 Task: Look for space in Ixtapaluca, Mexico from 12th  July, 2023 to 15th July, 2023 for 3 adults in price range Rs.12000 to Rs.16000. Place can be entire place with 2 bedrooms having 3 beds and 1 bathroom. Property type can be house, flat, guest house. Booking option can be shelf check-in. Required host language is English.
Action: Mouse moved to (508, 107)
Screenshot: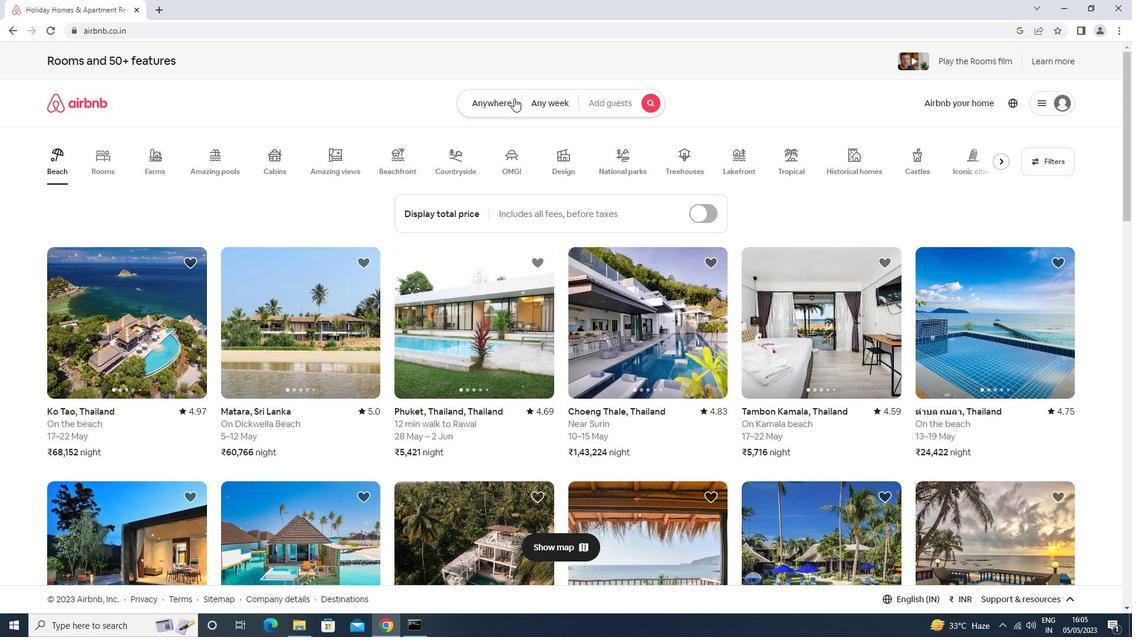 
Action: Mouse pressed left at (508, 107)
Screenshot: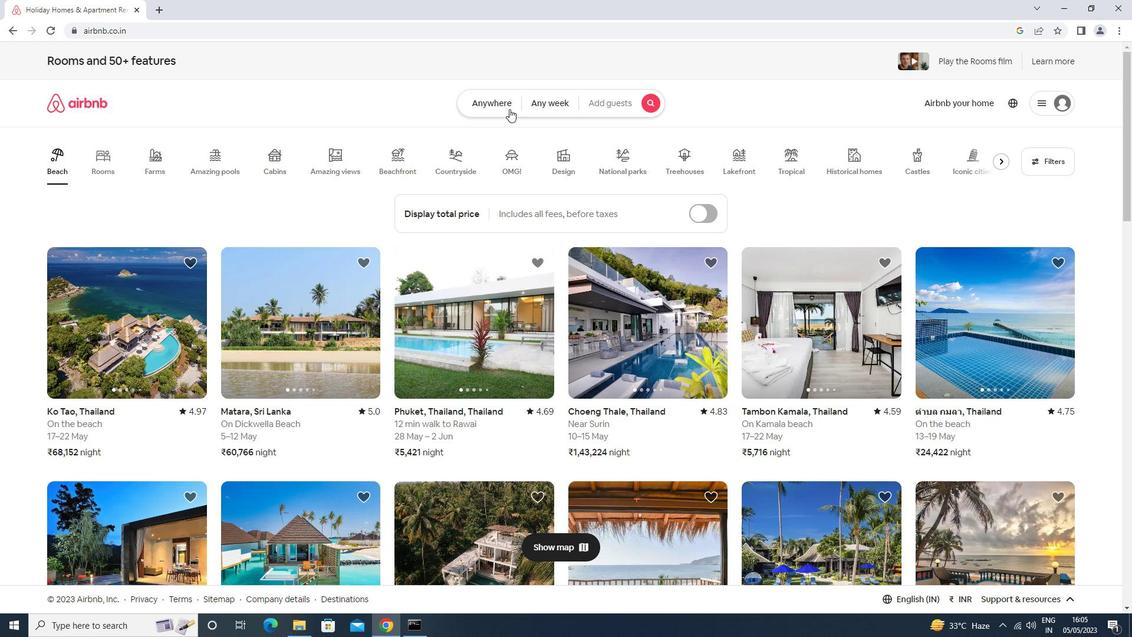 
Action: Mouse moved to (428, 142)
Screenshot: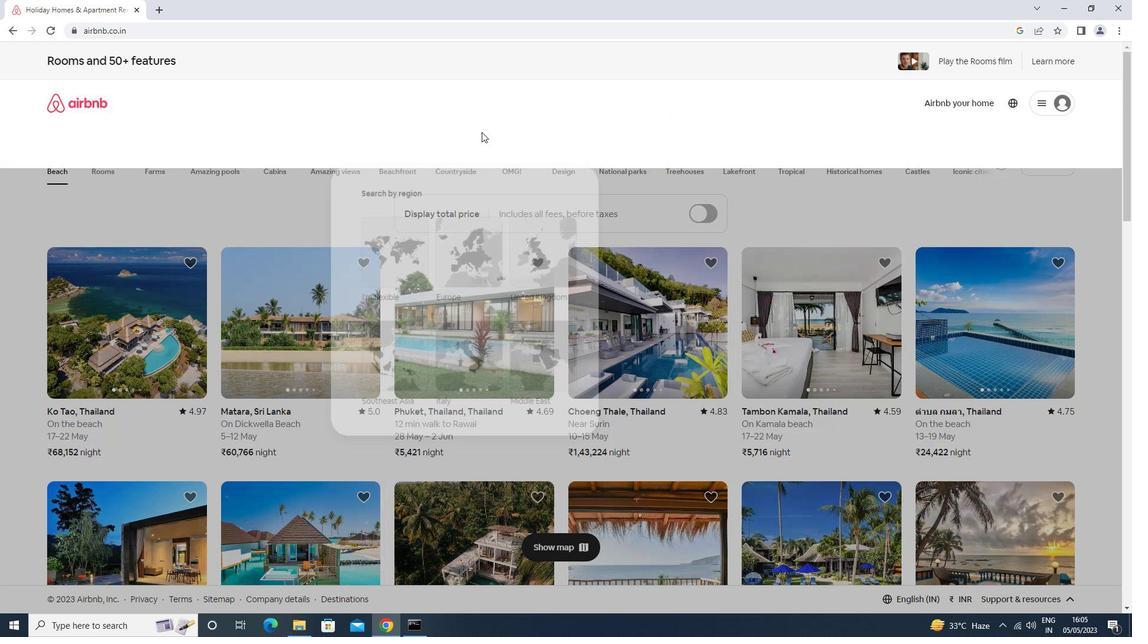 
Action: Mouse pressed left at (428, 142)
Screenshot: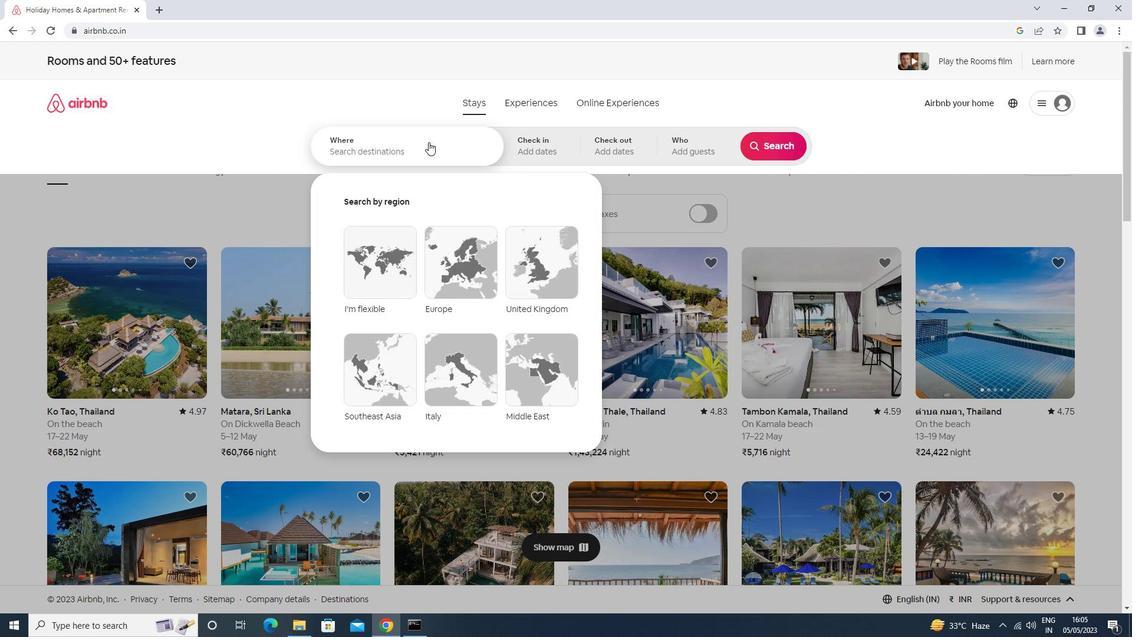 
Action: Mouse moved to (419, 146)
Screenshot: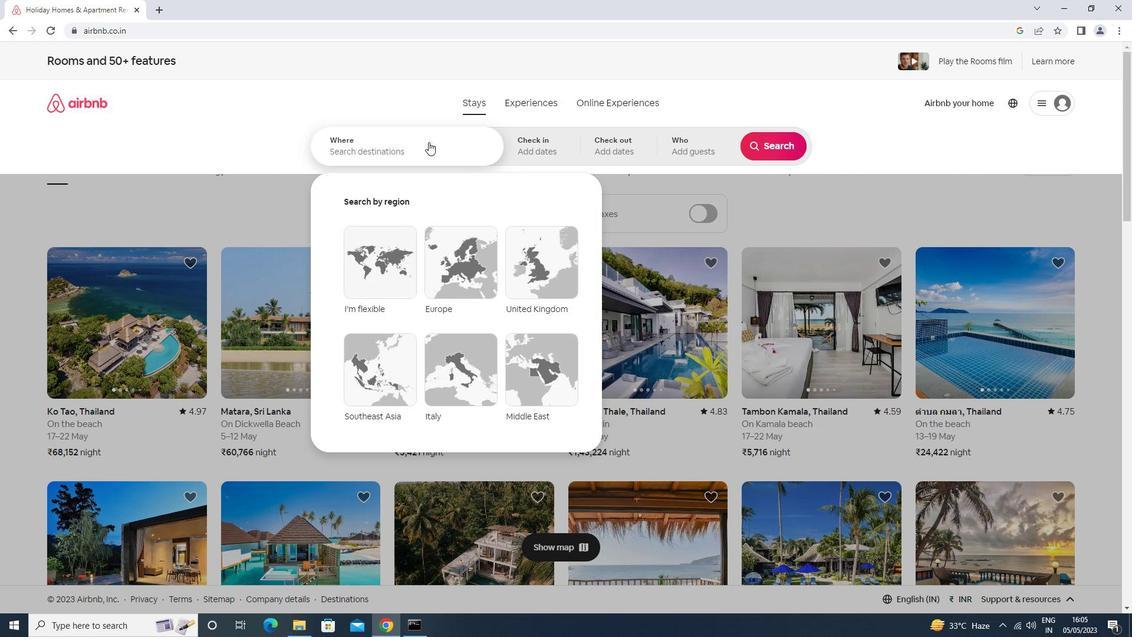 
Action: Key pressed lxtap
Screenshot: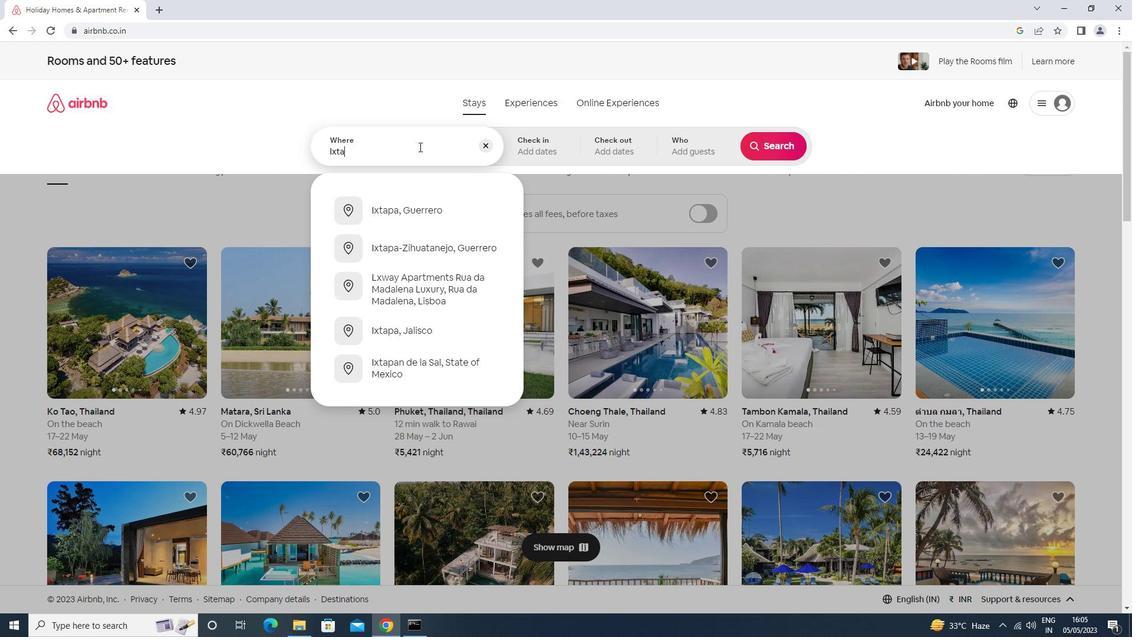 
Action: Mouse moved to (418, 147)
Screenshot: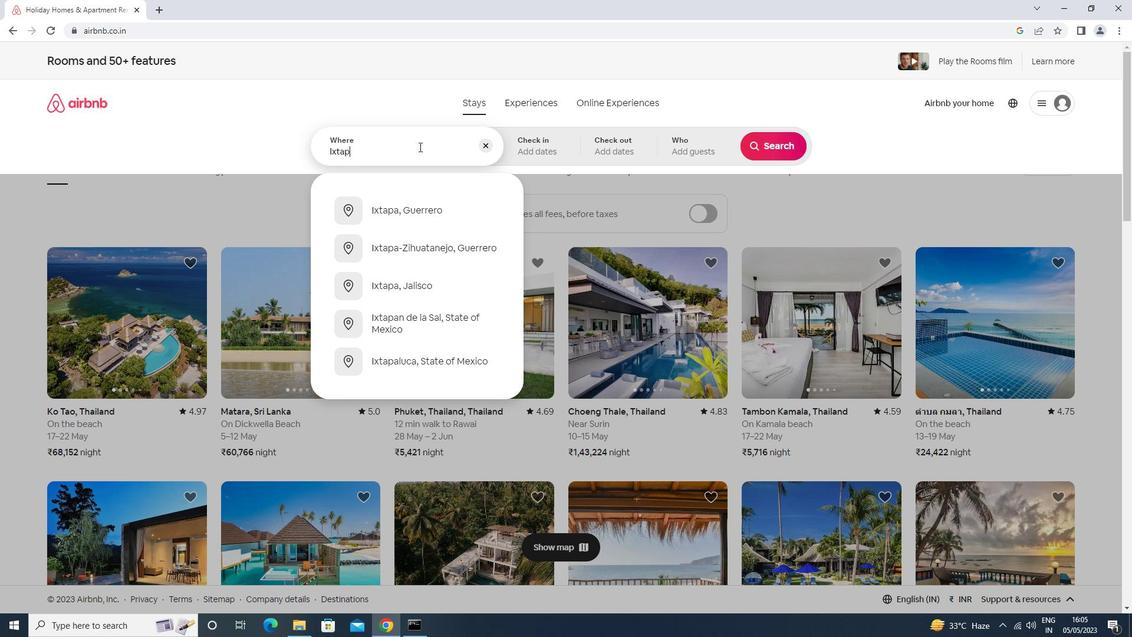 
Action: Key pressed aluca<Key.down><Key.enter>
Screenshot: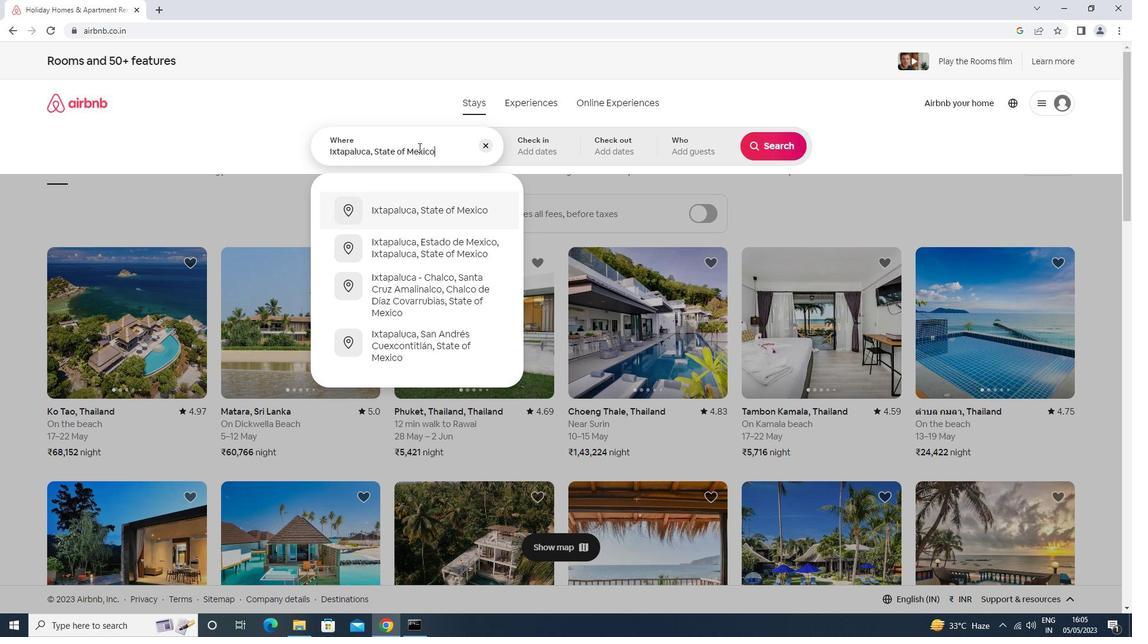 
Action: Mouse moved to (769, 238)
Screenshot: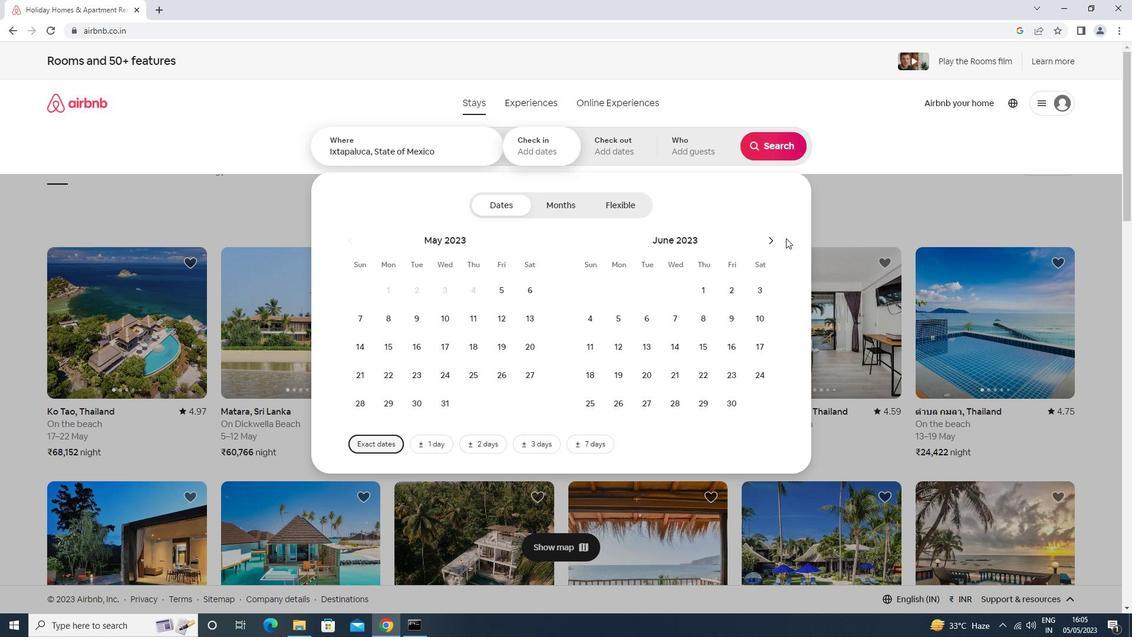 
Action: Mouse pressed left at (769, 238)
Screenshot: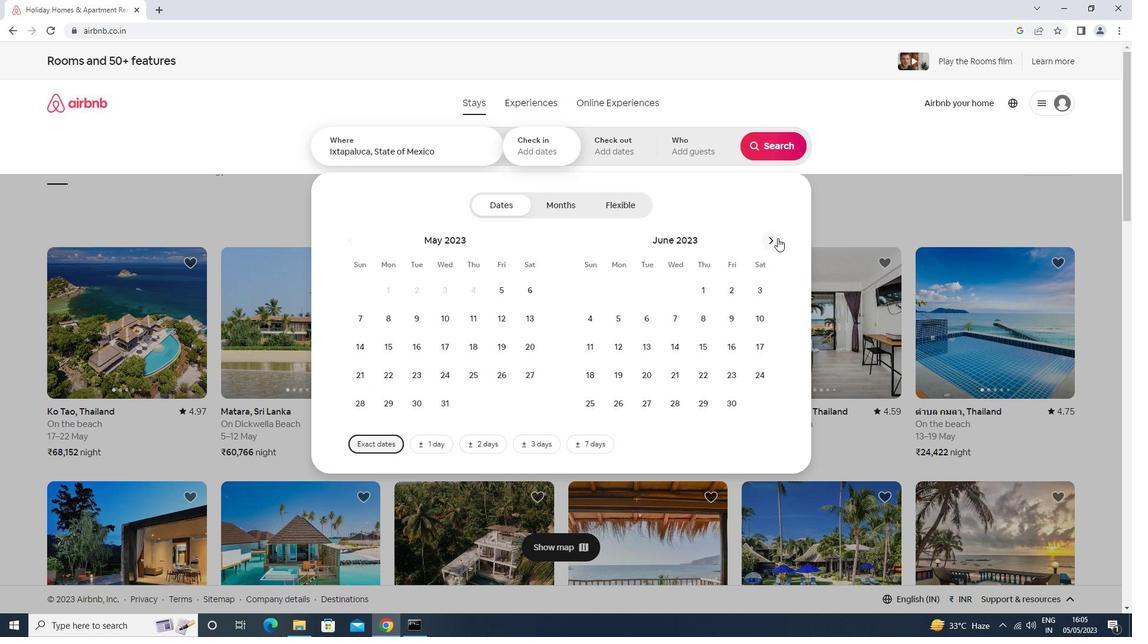 
Action: Mouse moved to (677, 345)
Screenshot: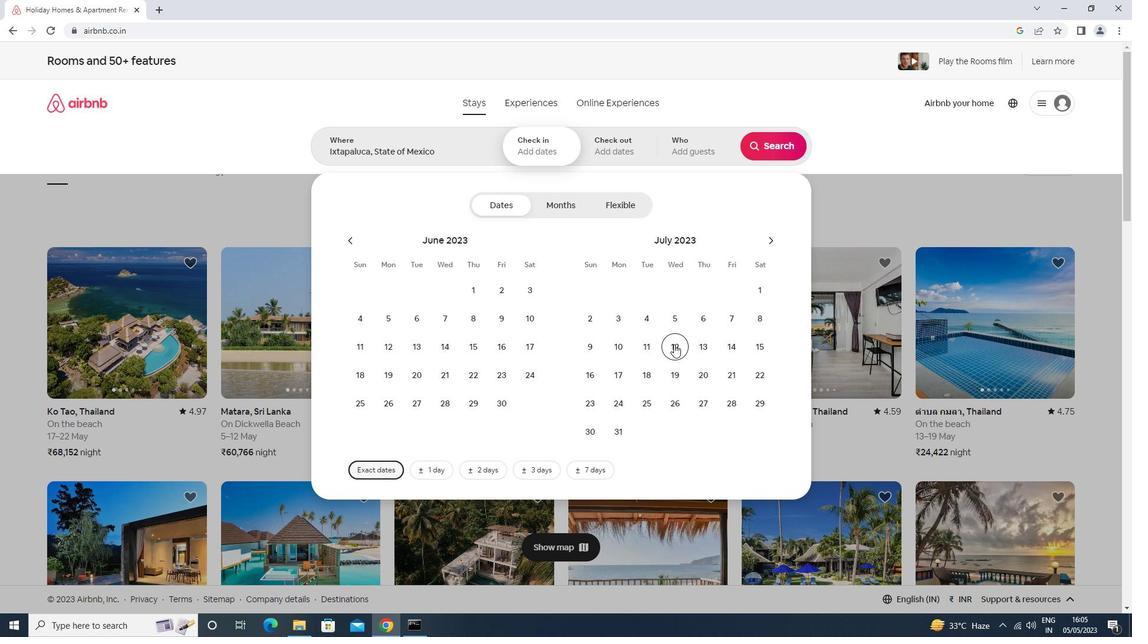 
Action: Mouse pressed left at (677, 345)
Screenshot: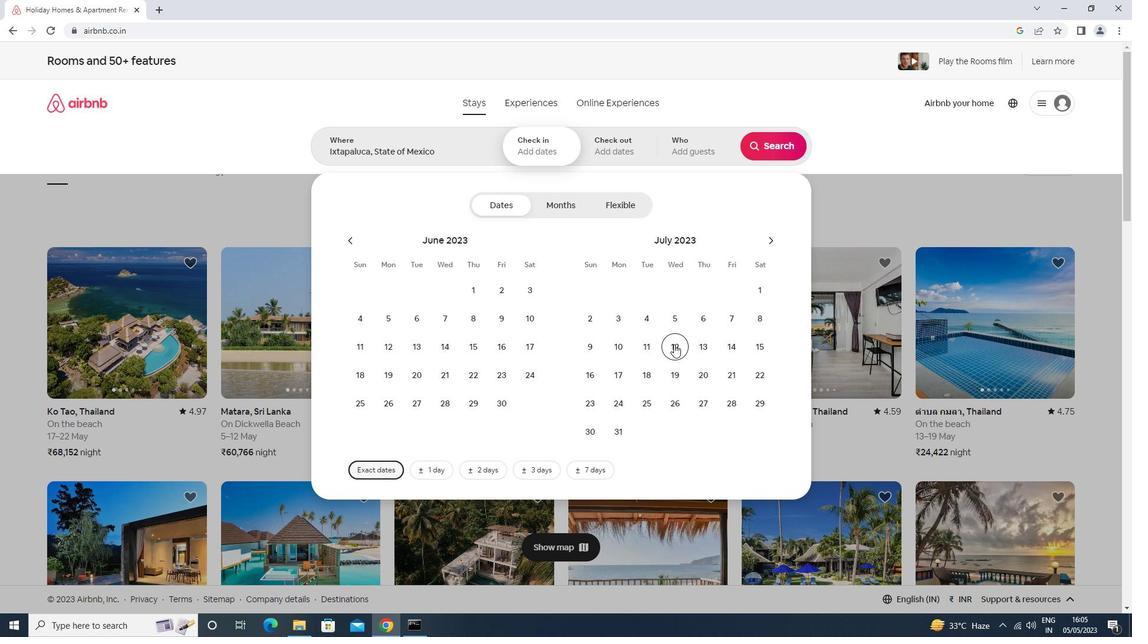 
Action: Mouse moved to (757, 351)
Screenshot: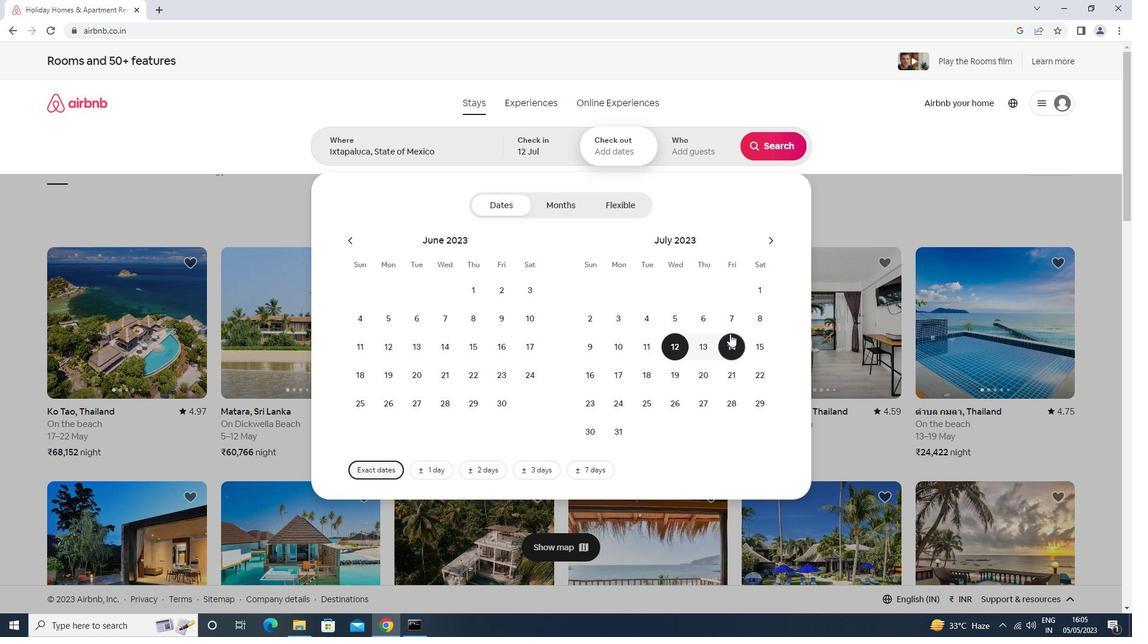 
Action: Mouse pressed left at (757, 351)
Screenshot: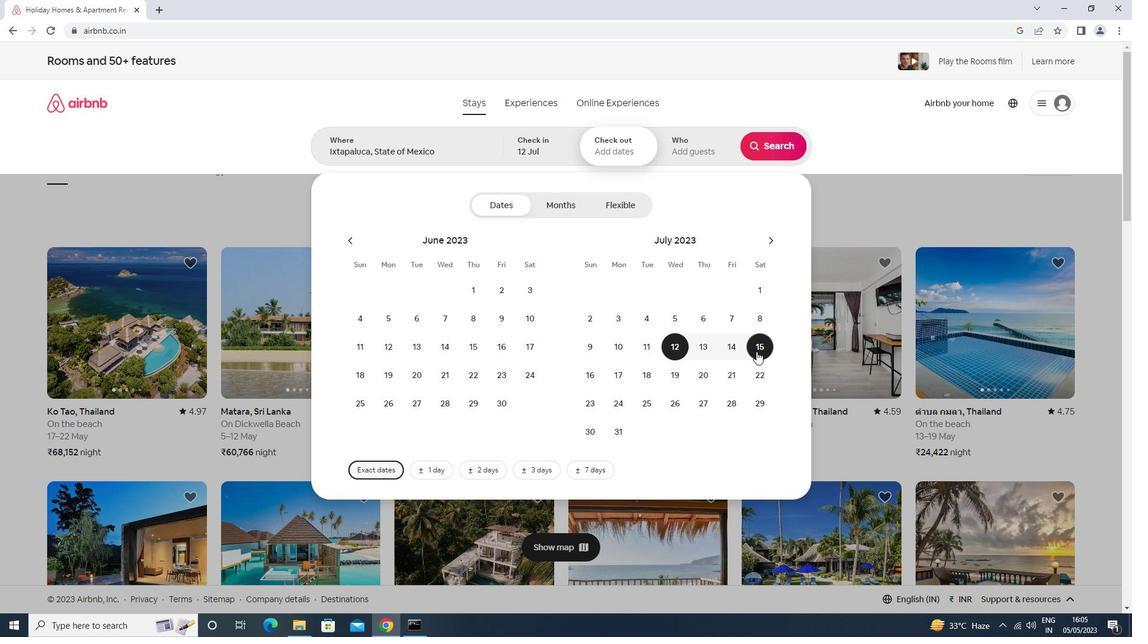 
Action: Mouse moved to (689, 145)
Screenshot: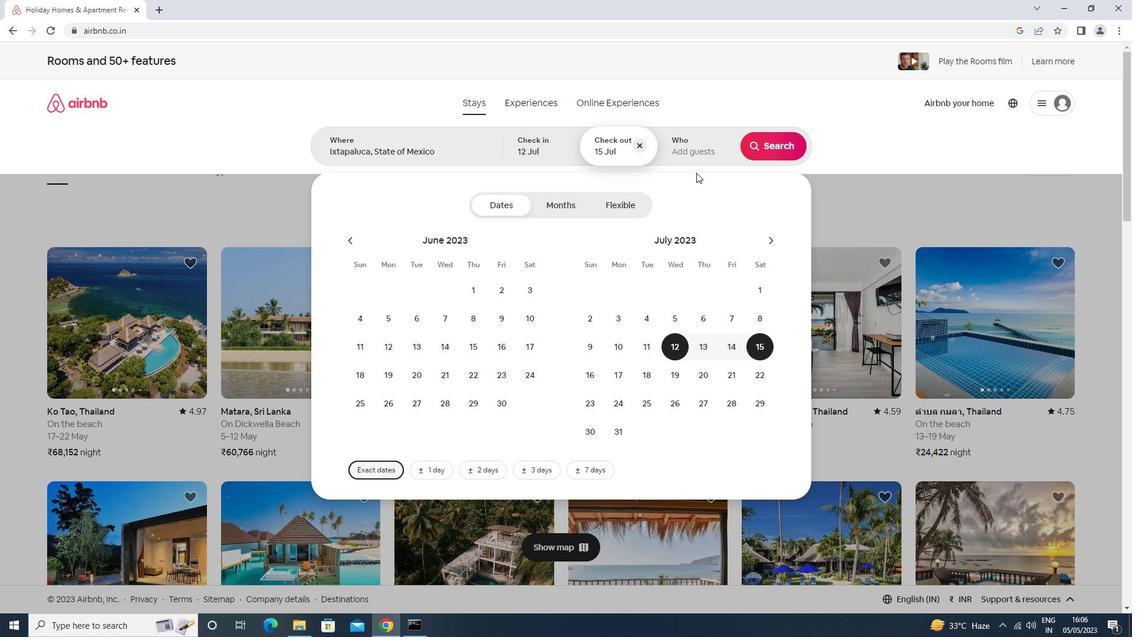 
Action: Mouse pressed left at (689, 145)
Screenshot: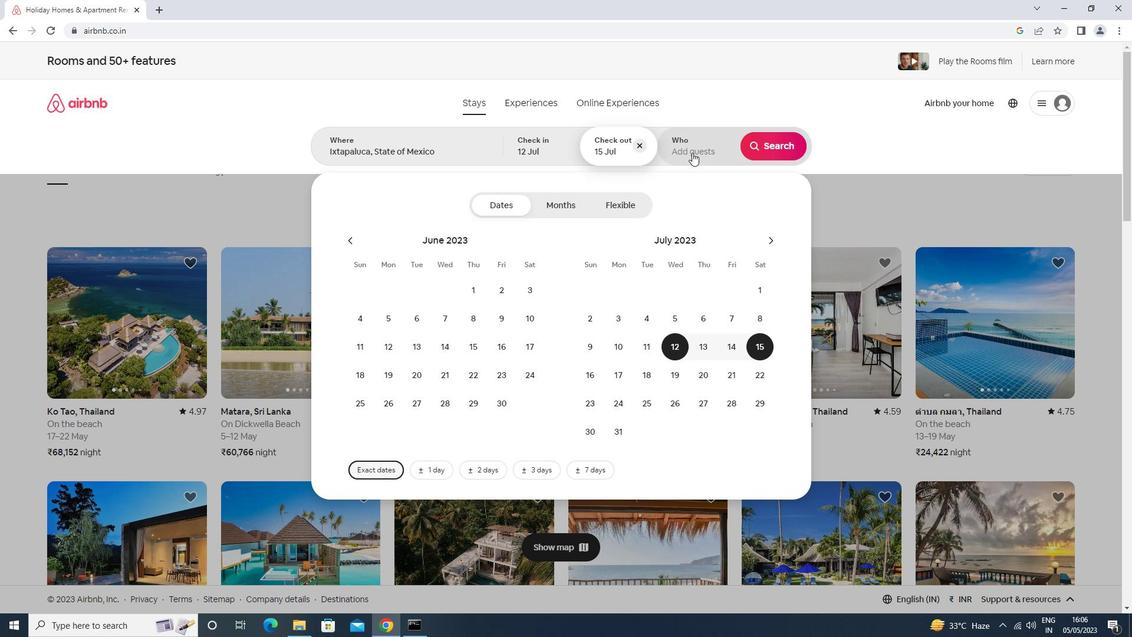 
Action: Mouse moved to (776, 205)
Screenshot: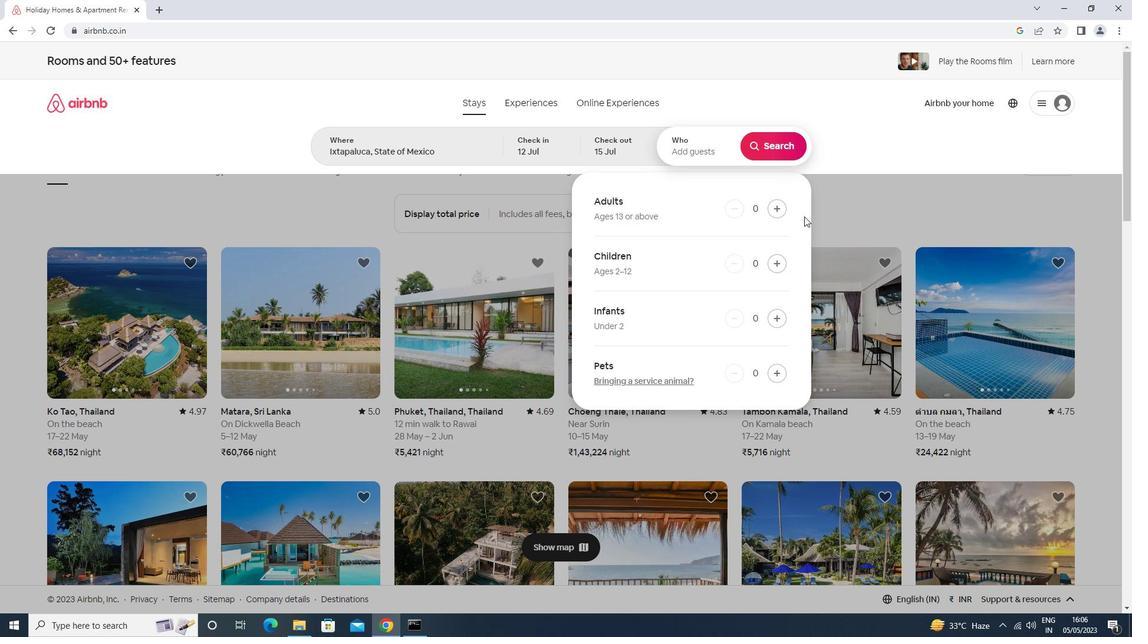 
Action: Mouse pressed left at (776, 205)
Screenshot: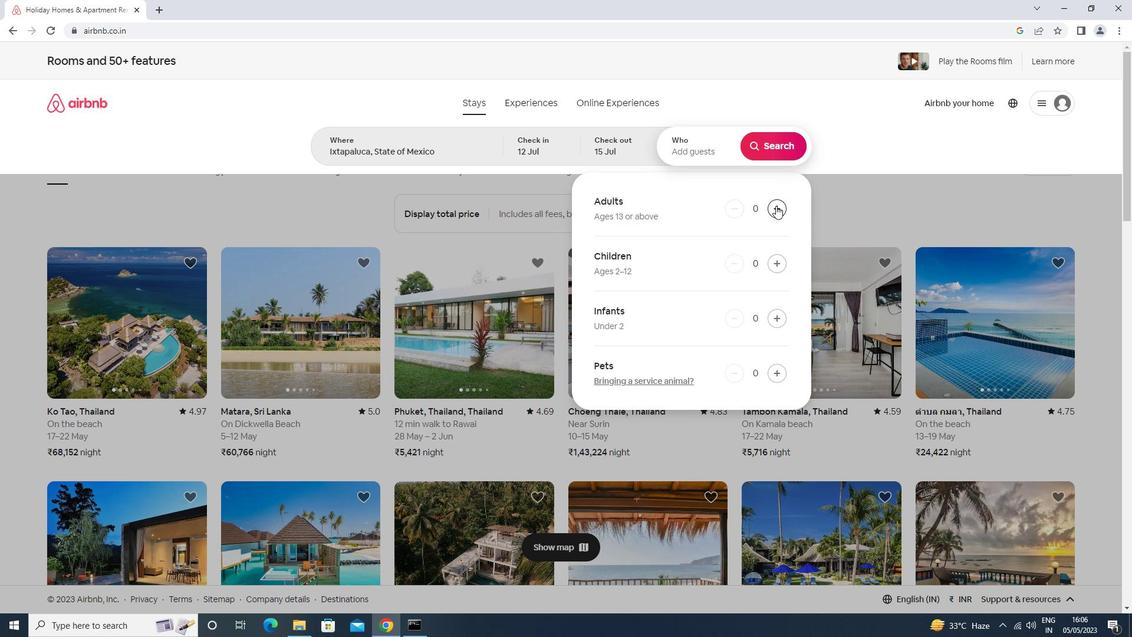 
Action: Mouse moved to (774, 205)
Screenshot: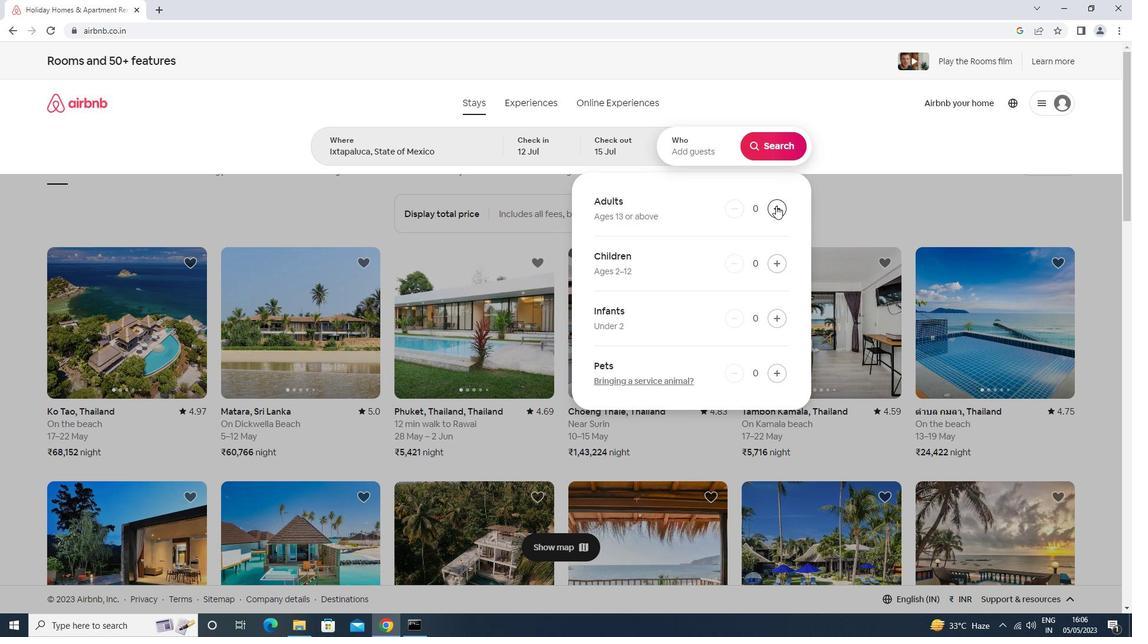 
Action: Mouse pressed left at (774, 205)
Screenshot: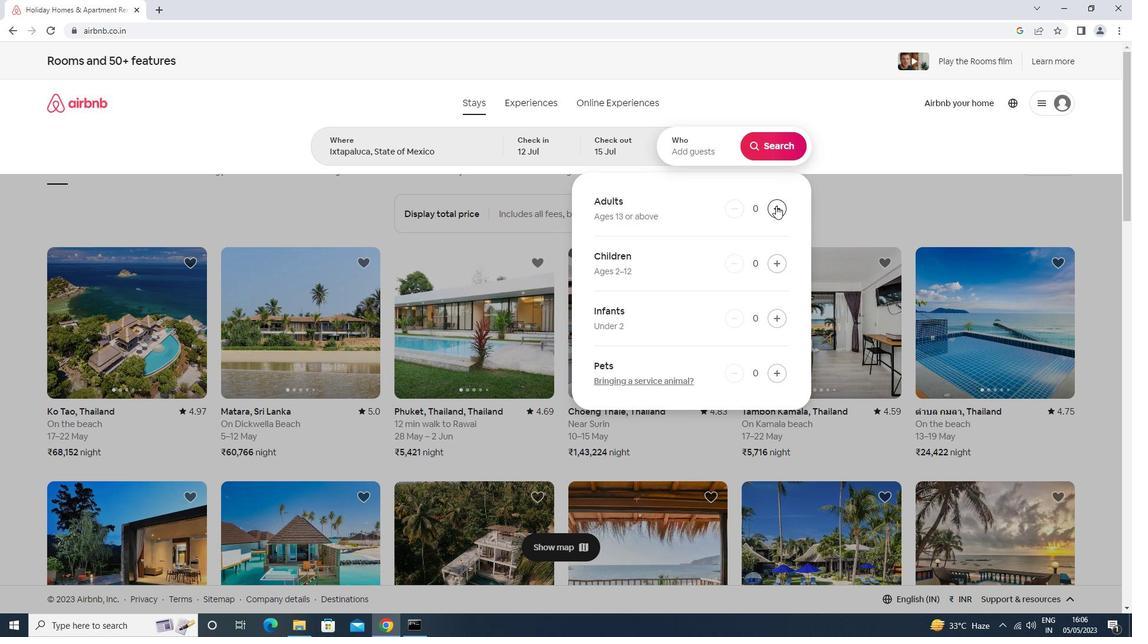 
Action: Mouse pressed left at (774, 205)
Screenshot: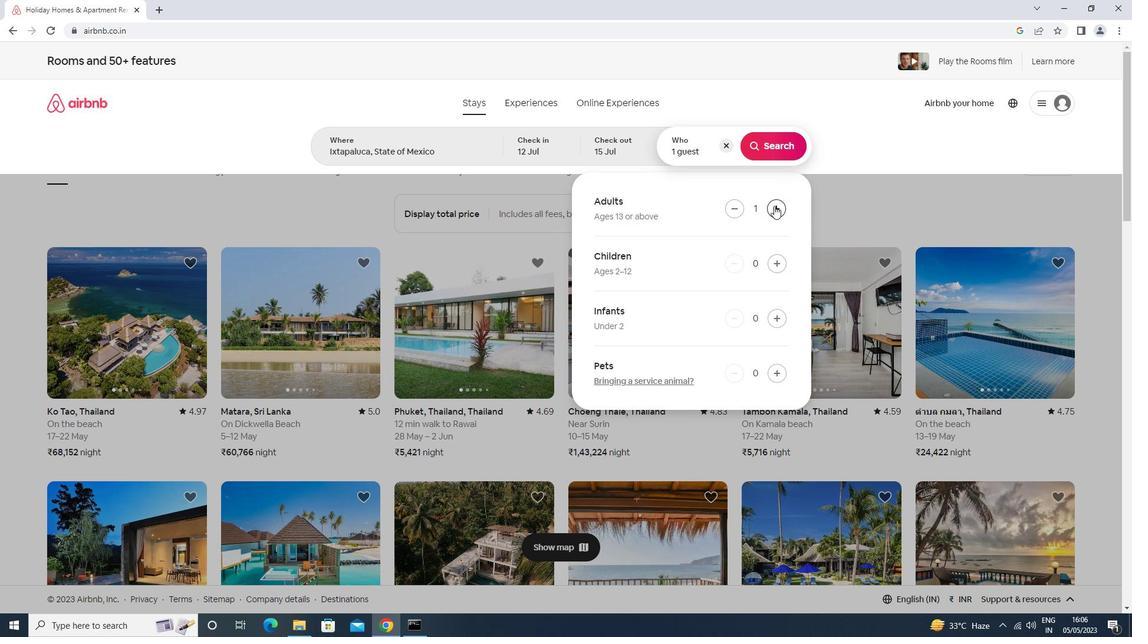 
Action: Mouse moved to (781, 152)
Screenshot: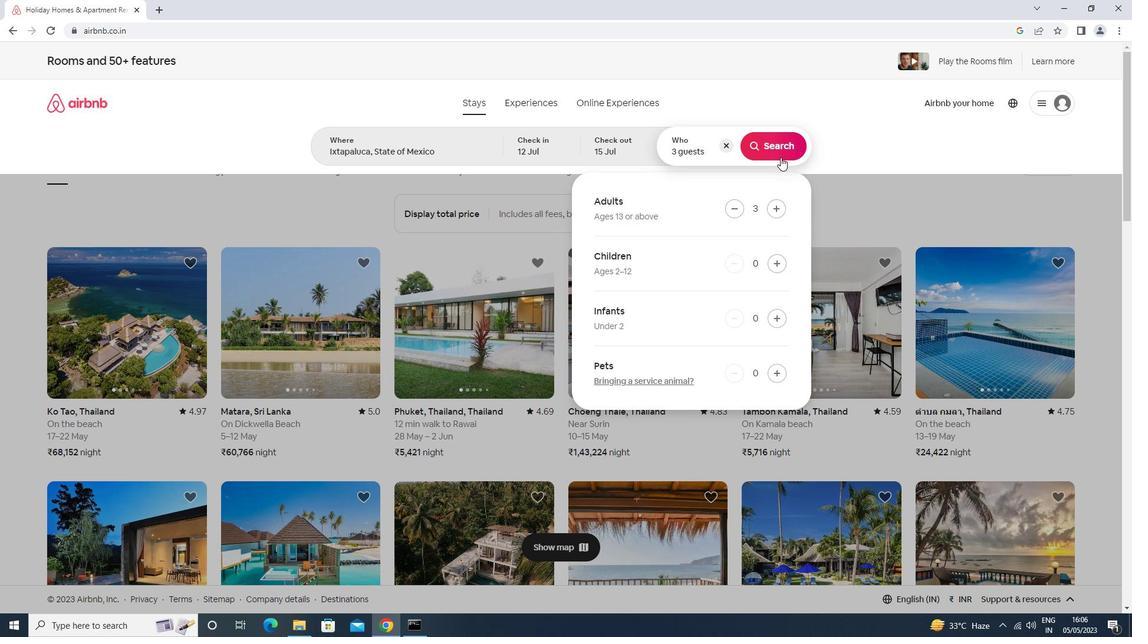 
Action: Mouse pressed left at (781, 152)
Screenshot: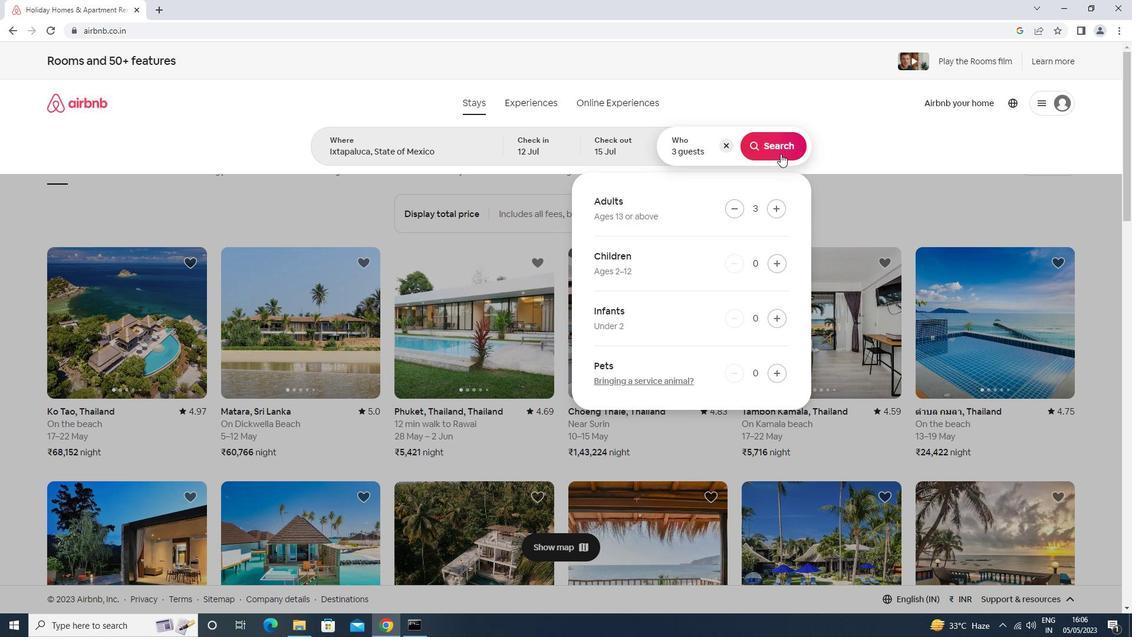
Action: Mouse moved to (1096, 112)
Screenshot: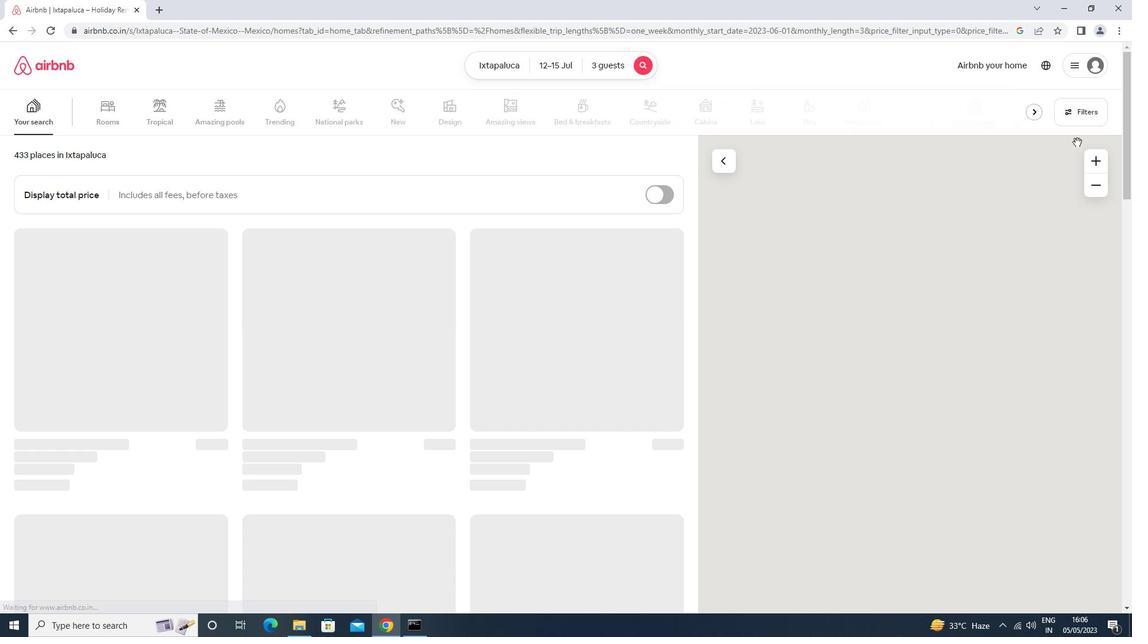
Action: Mouse pressed left at (1096, 112)
Screenshot: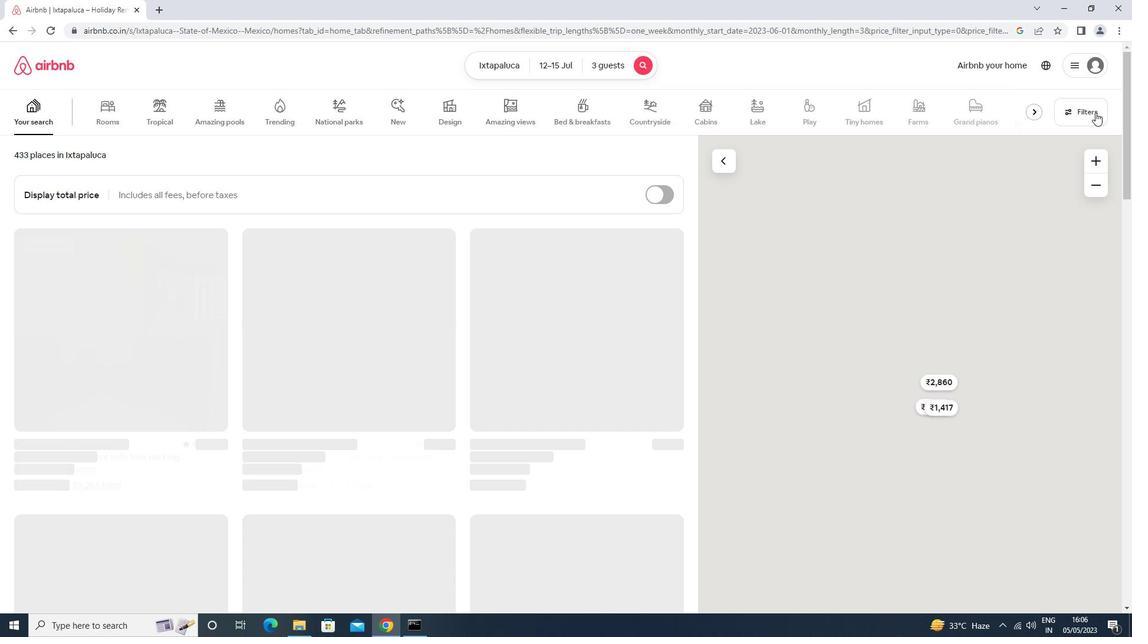 
Action: Mouse moved to (476, 400)
Screenshot: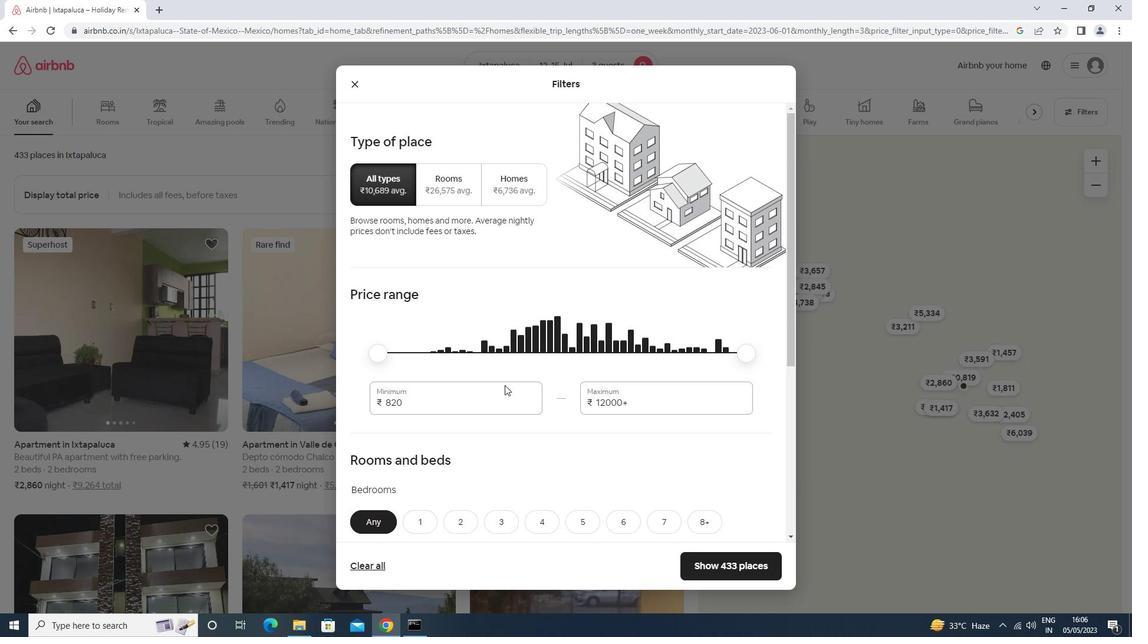 
Action: Mouse pressed left at (476, 400)
Screenshot: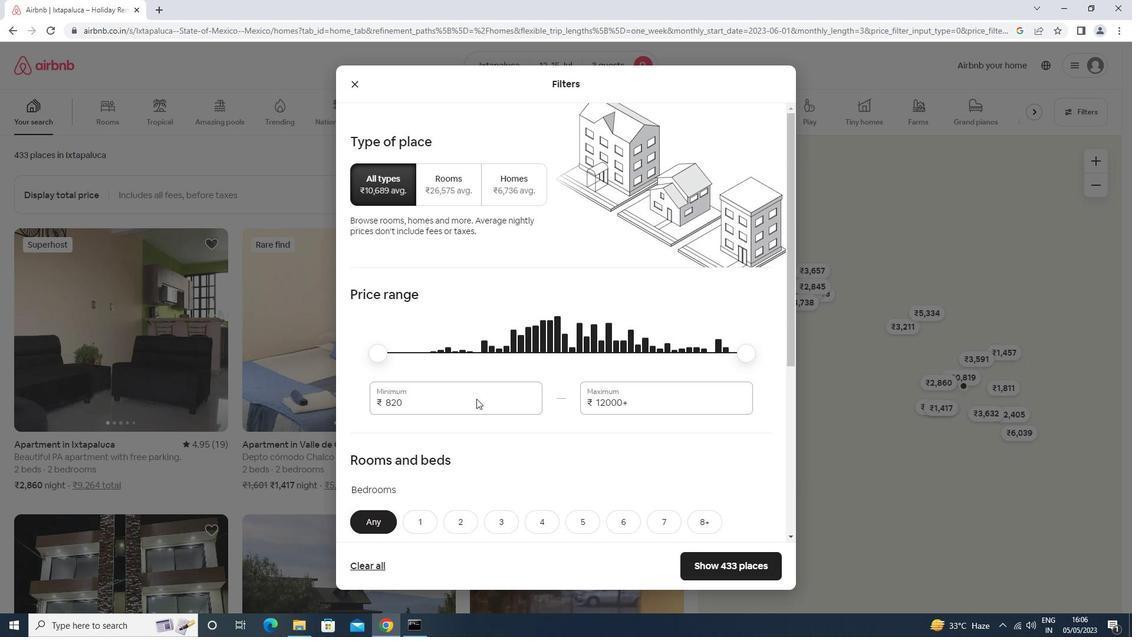
Action: Key pressed <Key.backspace><Key.backspace><Key.backspace>12000<Key.tab>16000
Screenshot: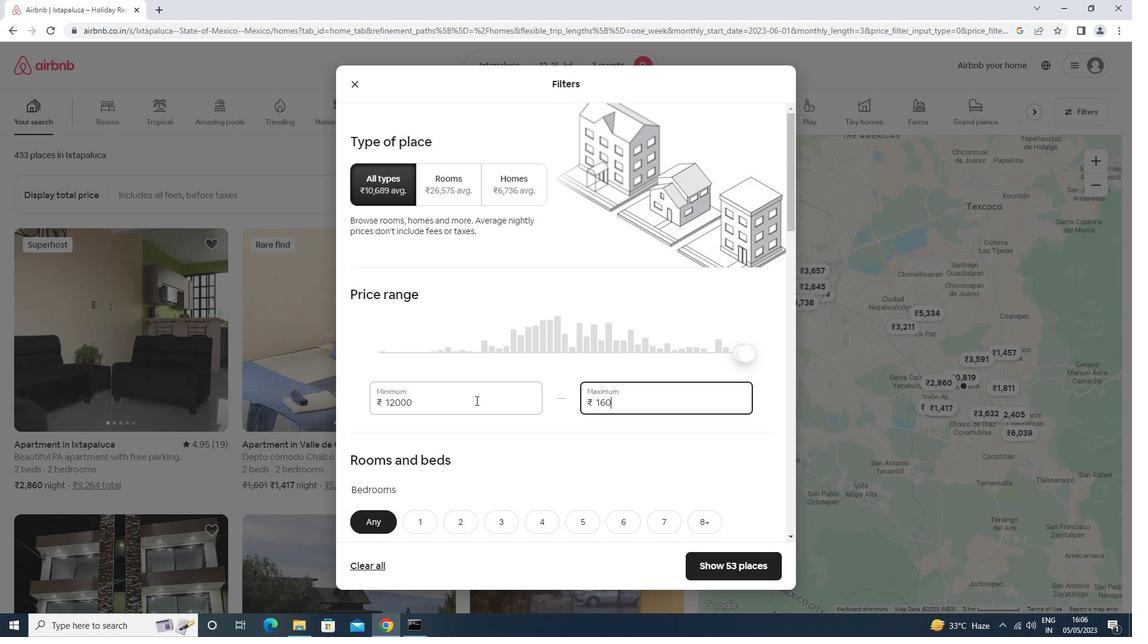 
Action: Mouse moved to (475, 400)
Screenshot: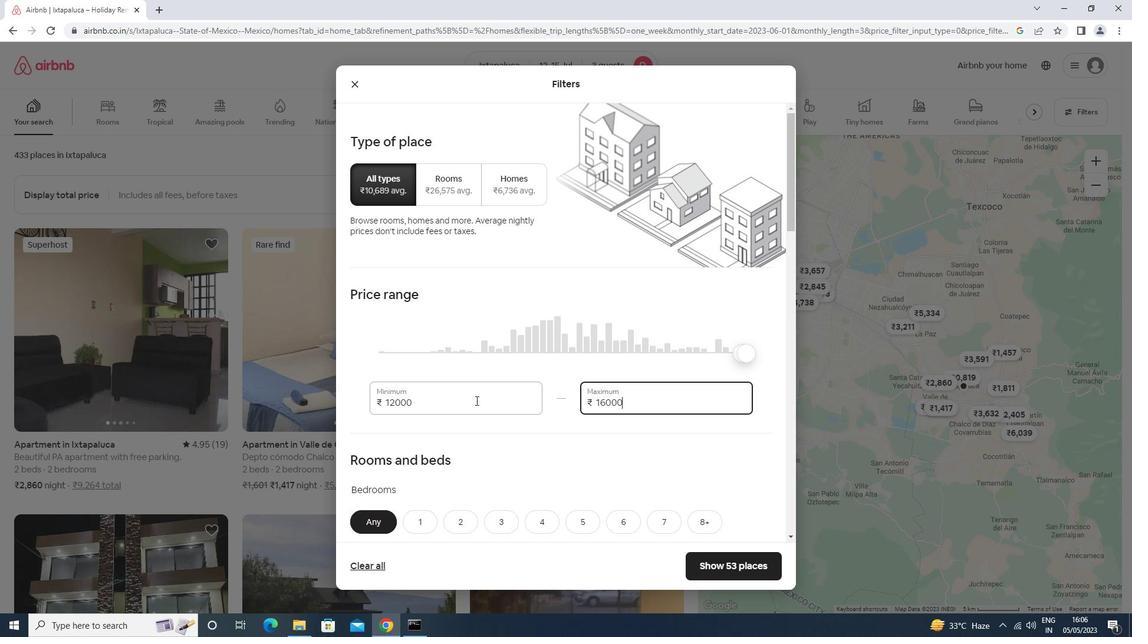 
Action: Mouse scrolled (475, 400) with delta (0, 0)
Screenshot: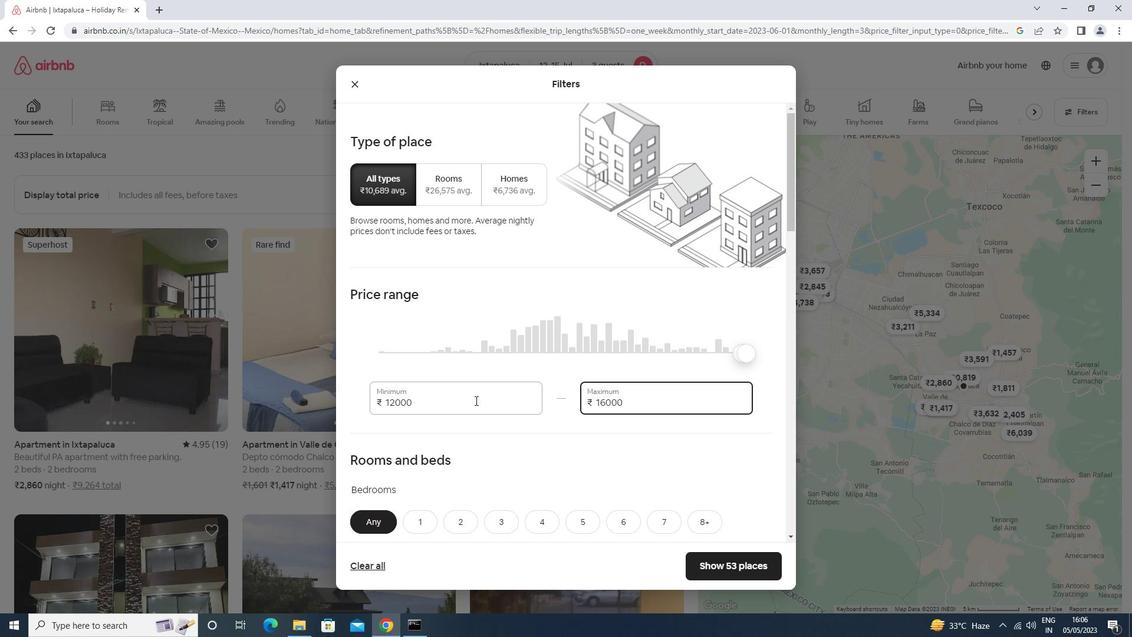 
Action: Mouse scrolled (475, 400) with delta (0, 0)
Screenshot: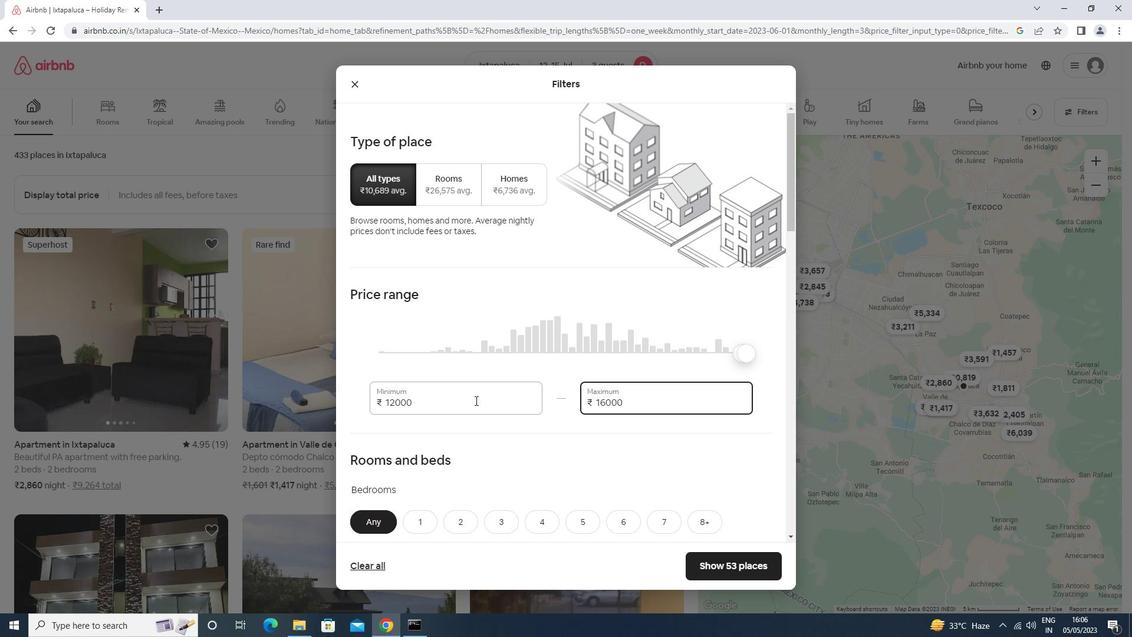 
Action: Mouse scrolled (475, 400) with delta (0, 0)
Screenshot: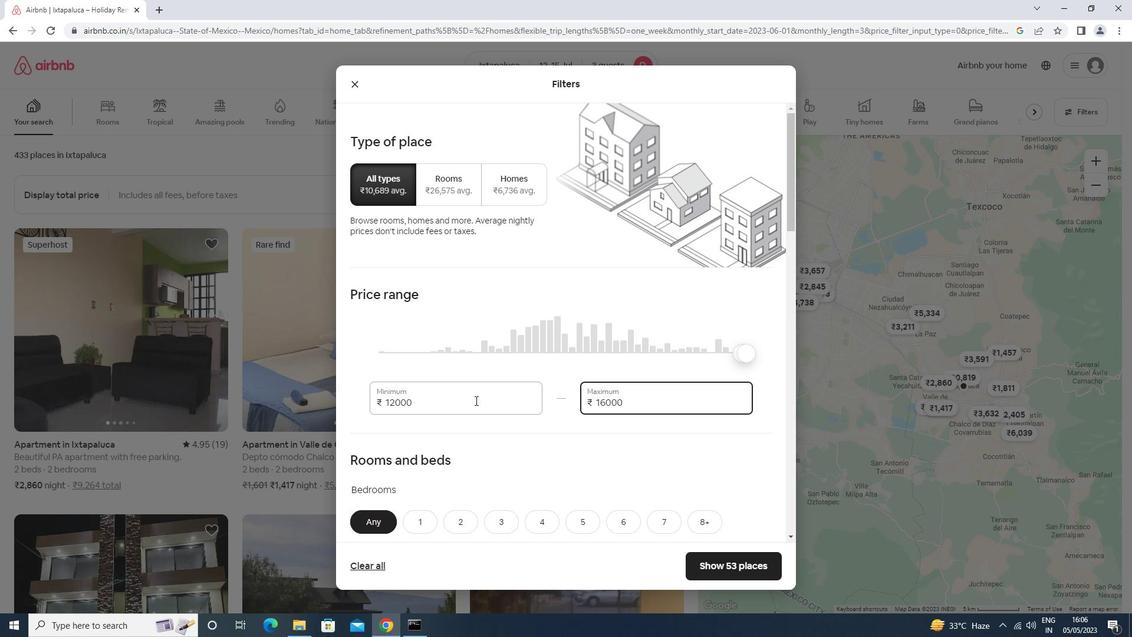 
Action: Mouse scrolled (475, 400) with delta (0, 0)
Screenshot: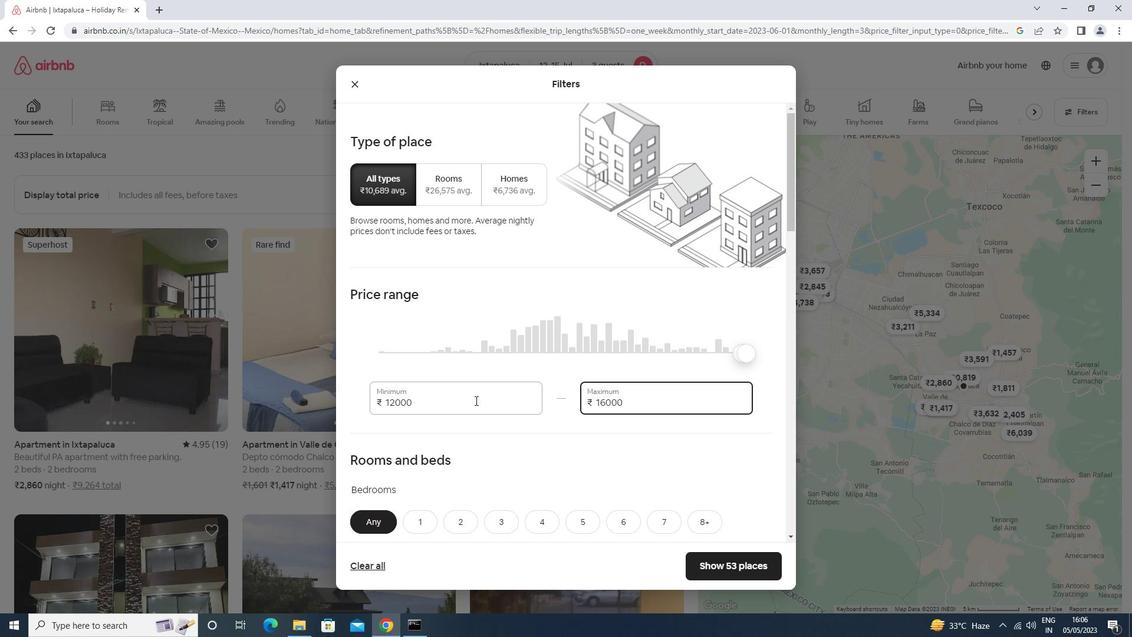 
Action: Mouse moved to (471, 287)
Screenshot: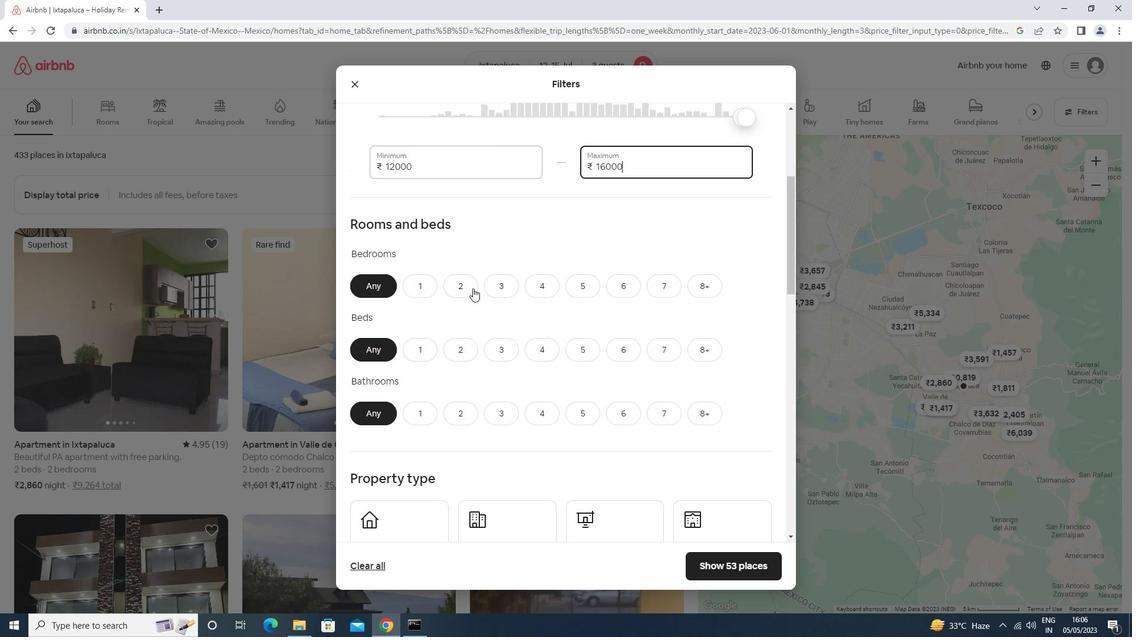
Action: Mouse pressed left at (471, 287)
Screenshot: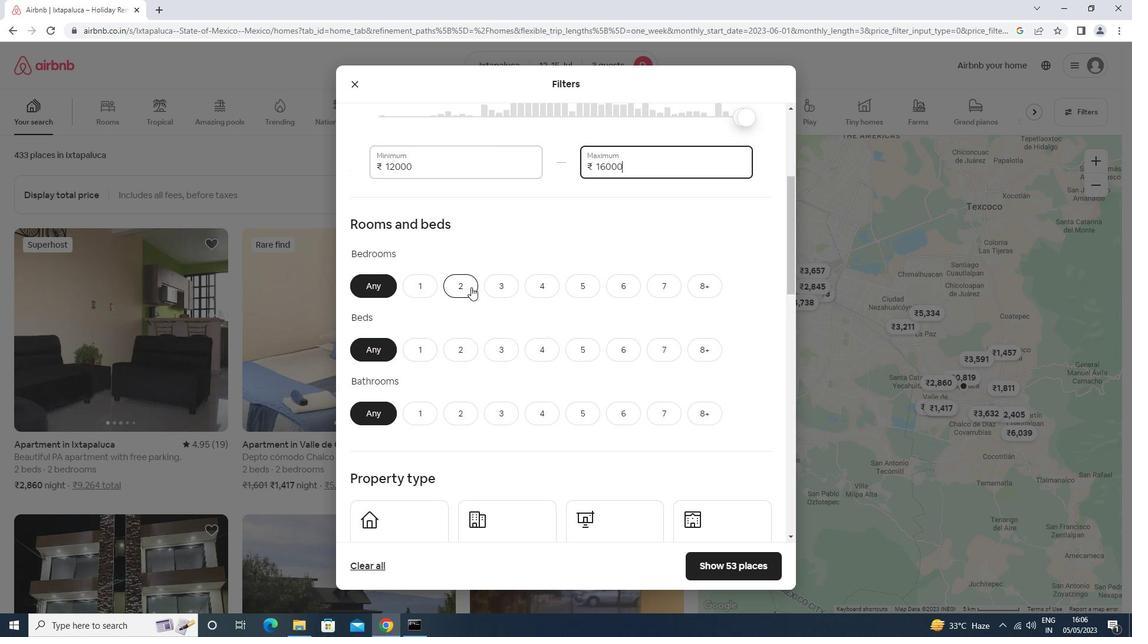 
Action: Mouse moved to (493, 351)
Screenshot: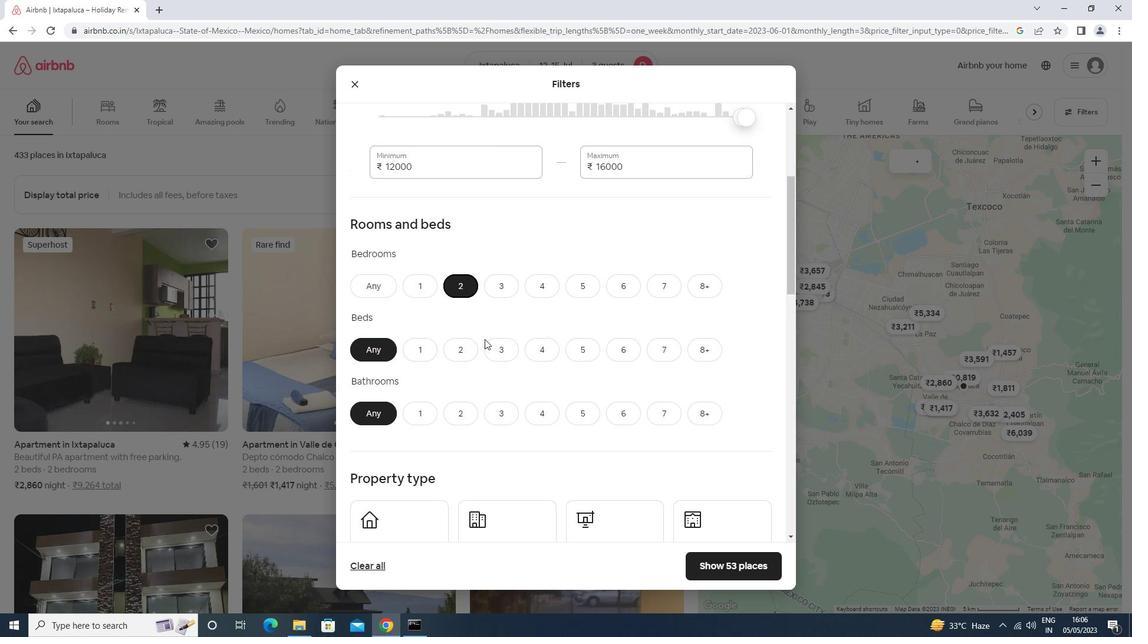 
Action: Mouse pressed left at (493, 351)
Screenshot: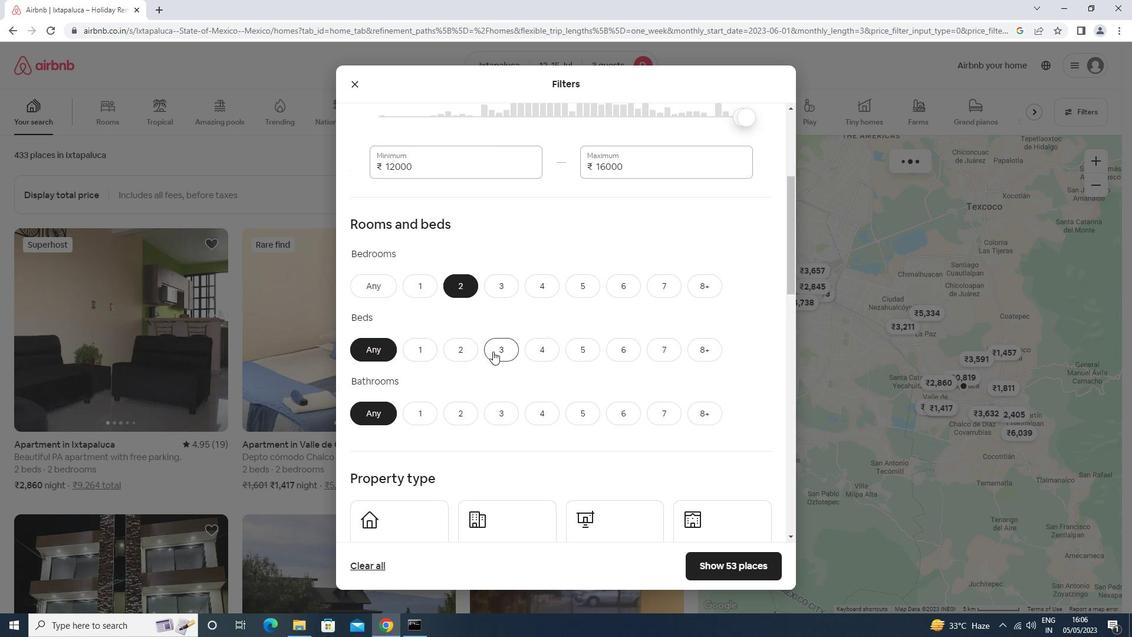 
Action: Mouse moved to (424, 411)
Screenshot: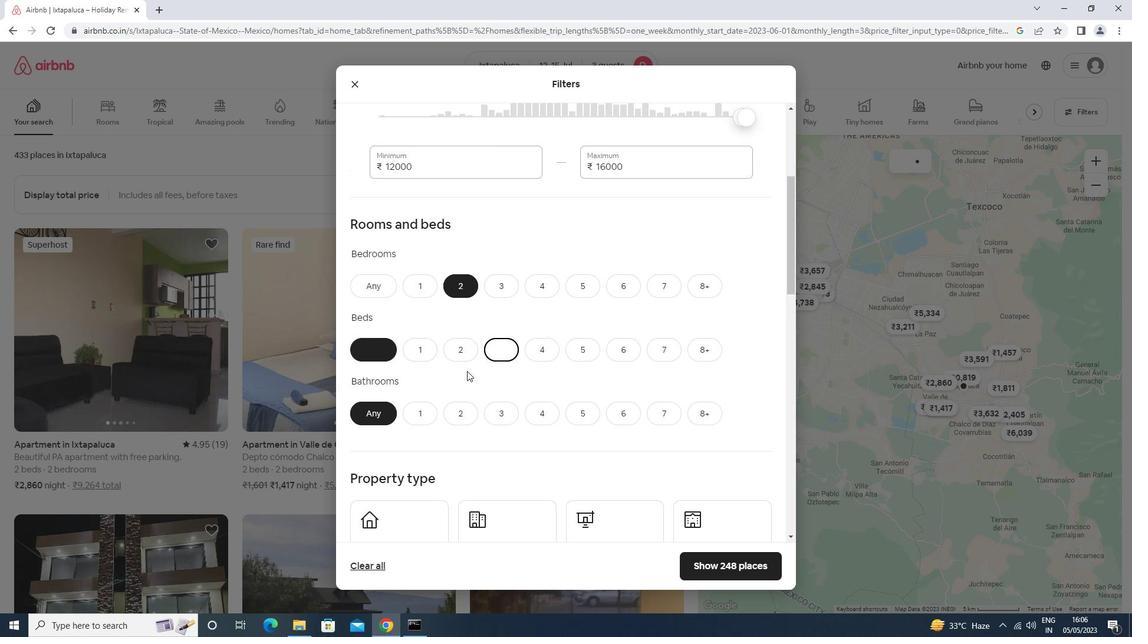 
Action: Mouse pressed left at (424, 411)
Screenshot: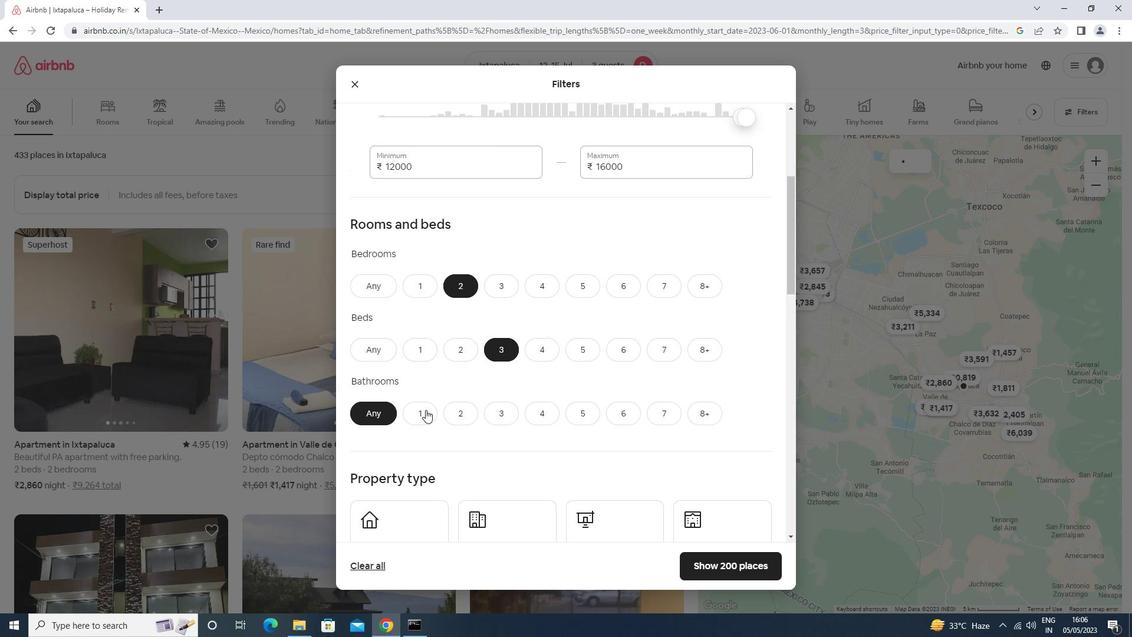 
Action: Mouse moved to (423, 411)
Screenshot: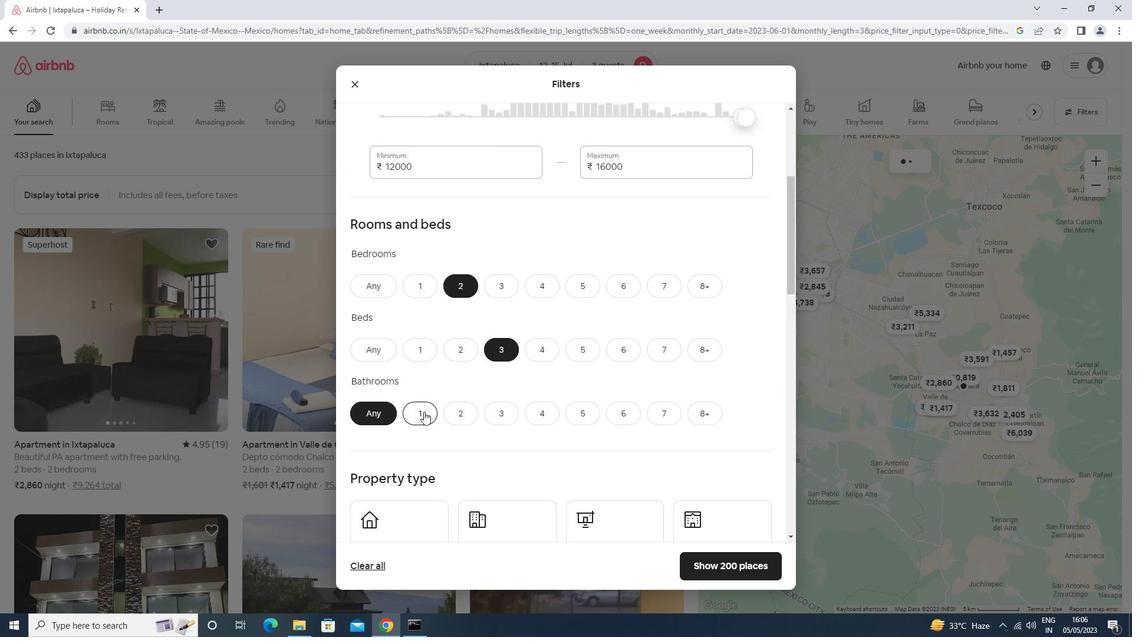 
Action: Mouse scrolled (423, 411) with delta (0, 0)
Screenshot: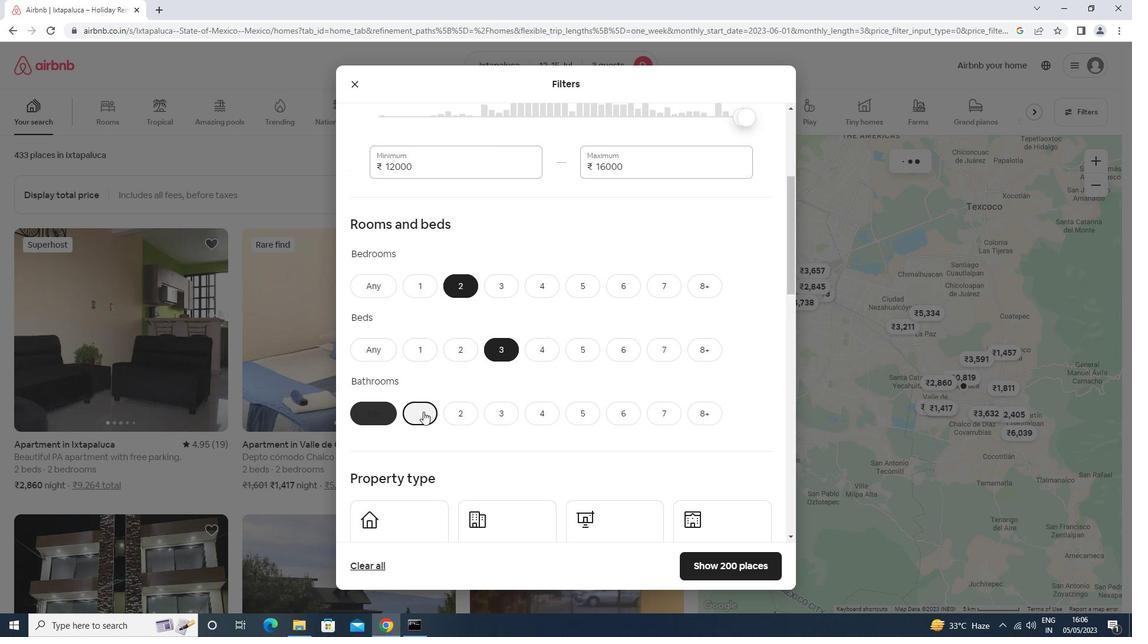 
Action: Mouse scrolled (423, 411) with delta (0, 0)
Screenshot: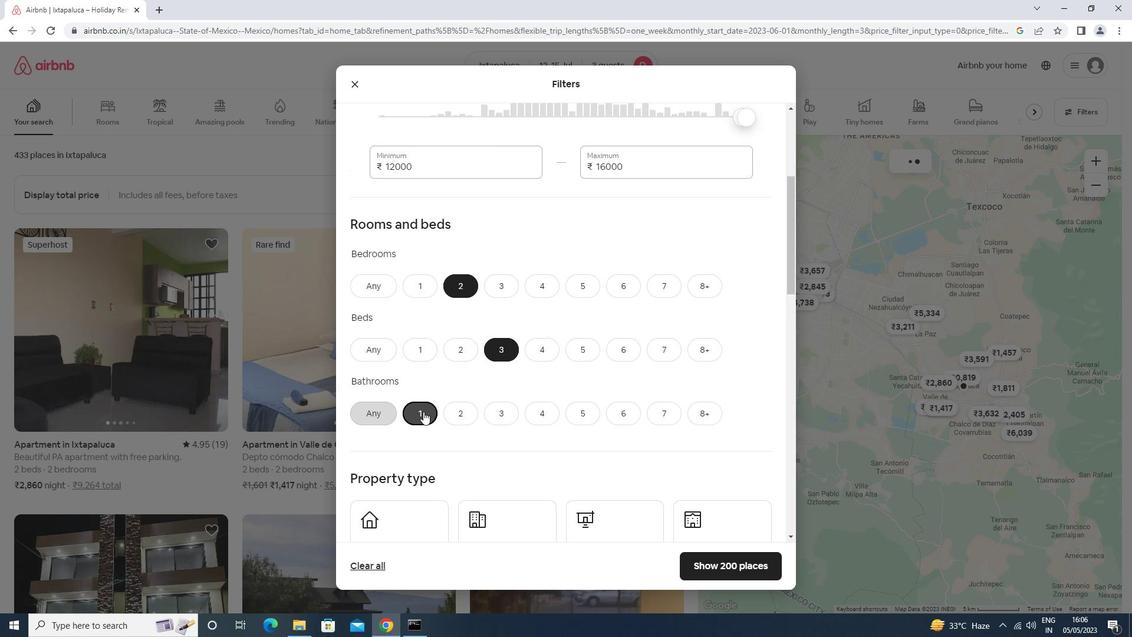 
Action: Mouse scrolled (423, 411) with delta (0, 0)
Screenshot: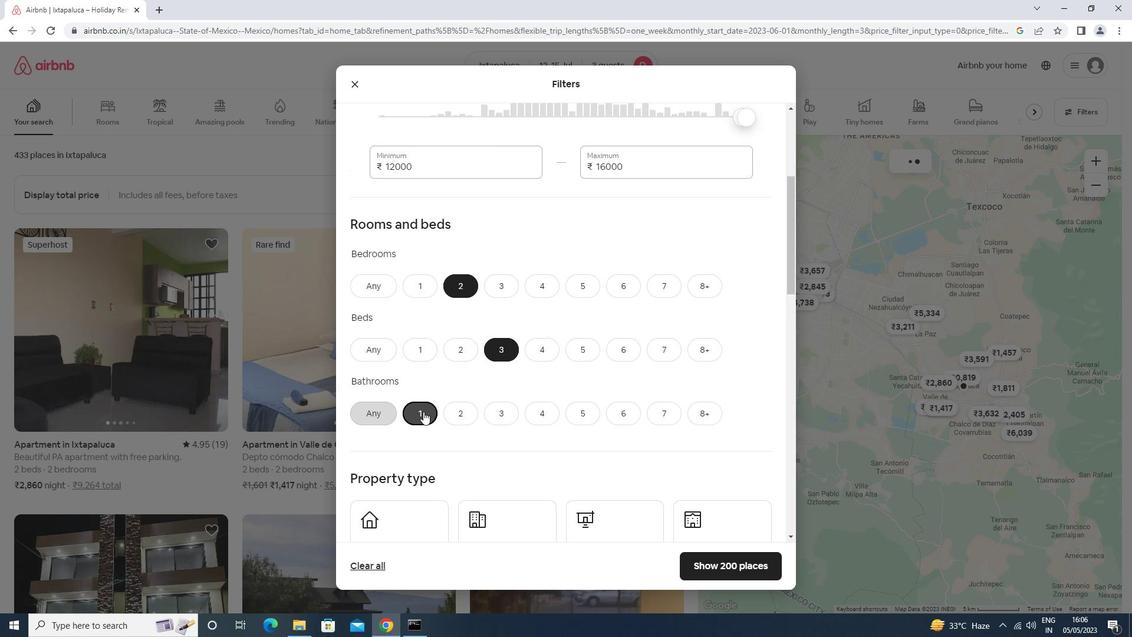 
Action: Mouse scrolled (423, 411) with delta (0, 0)
Screenshot: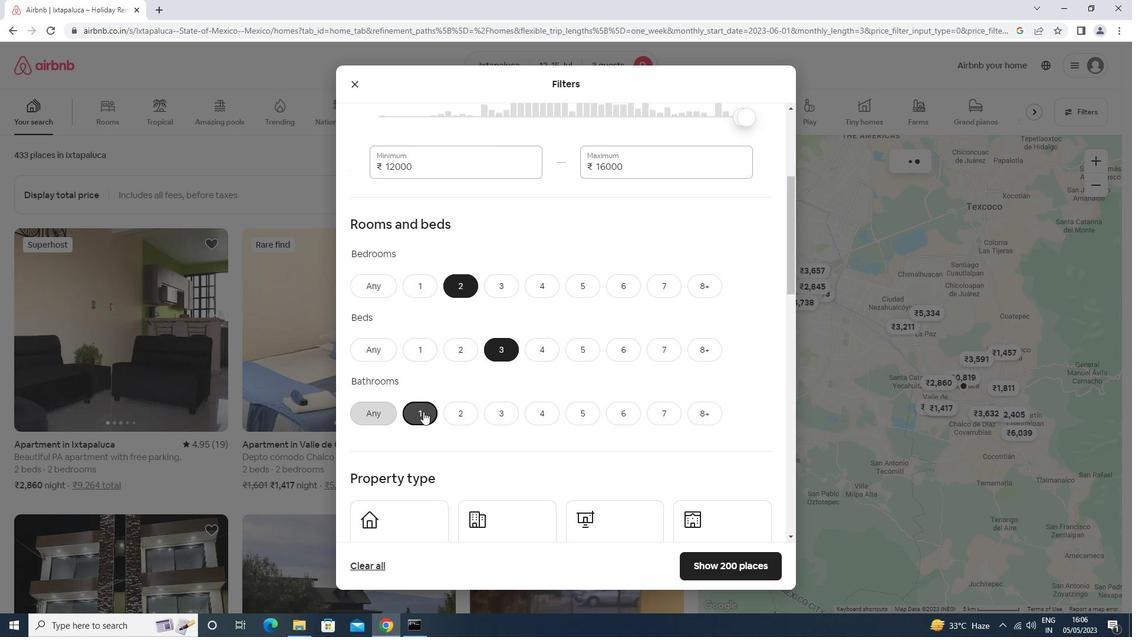
Action: Mouse scrolled (423, 411) with delta (0, 0)
Screenshot: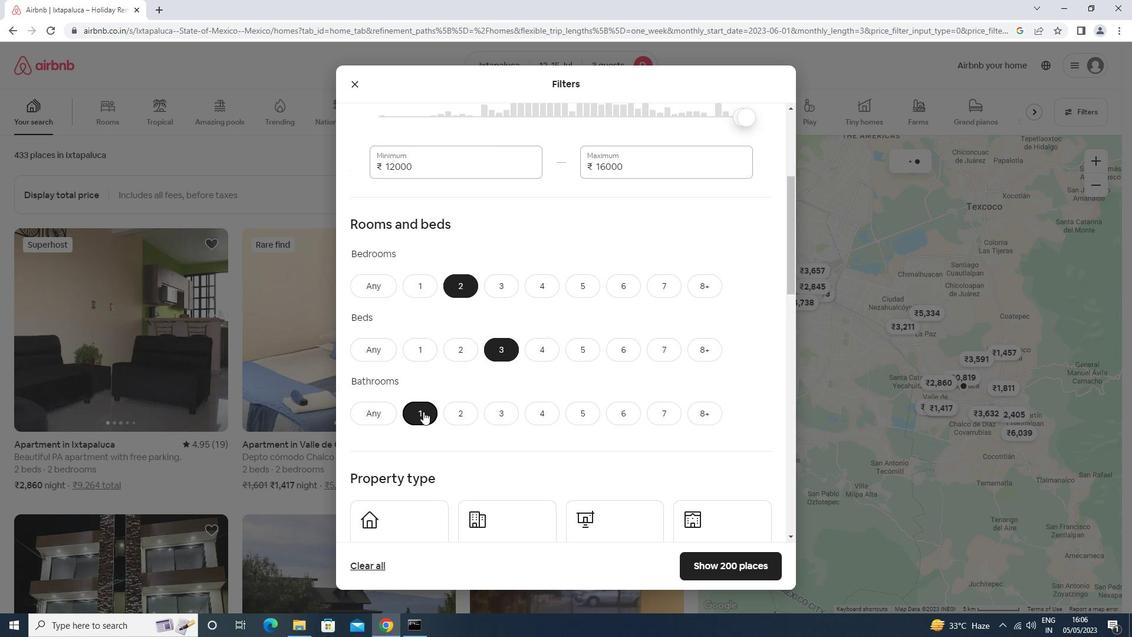 
Action: Mouse scrolled (423, 411) with delta (0, 0)
Screenshot: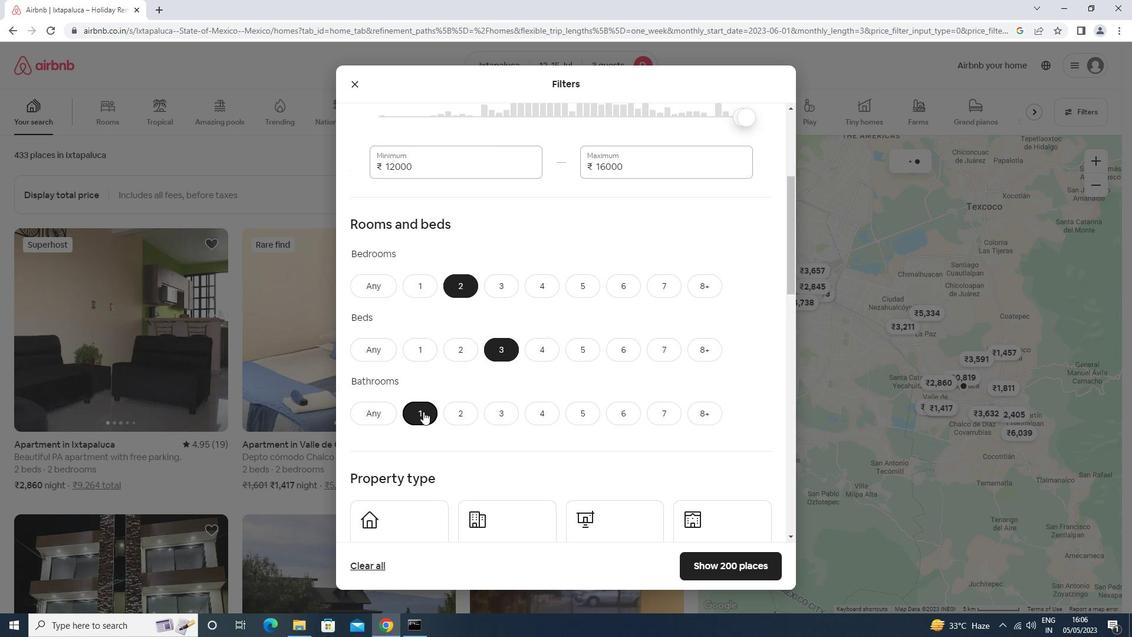 
Action: Mouse moved to (596, 438)
Screenshot: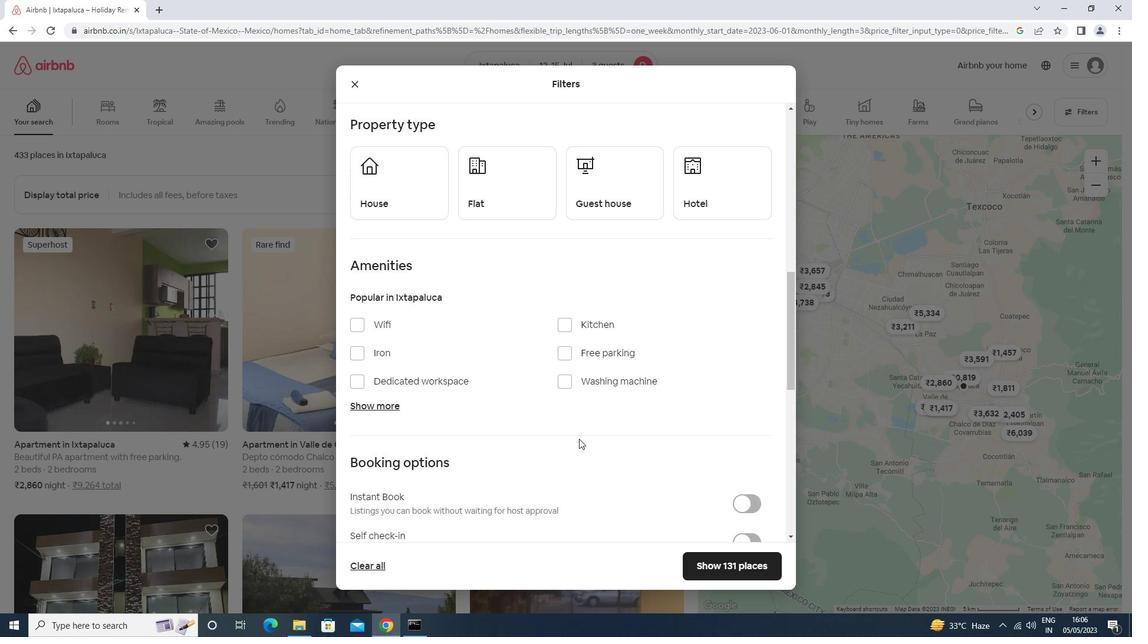 
Action: Mouse scrolled (596, 437) with delta (0, 0)
Screenshot: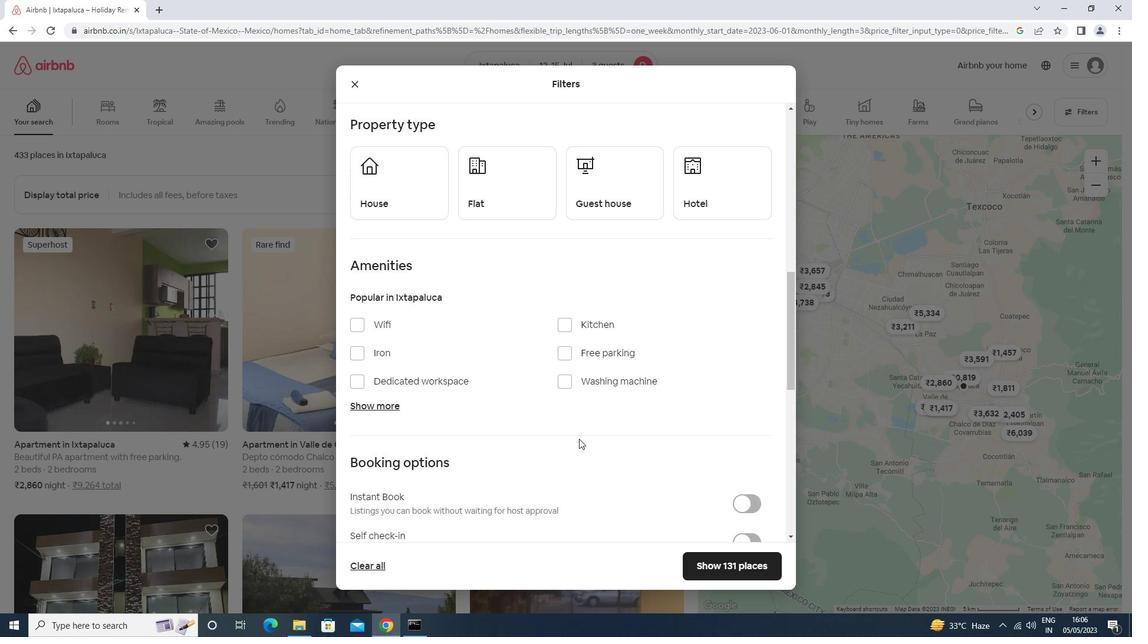 
Action: Mouse moved to (597, 438)
Screenshot: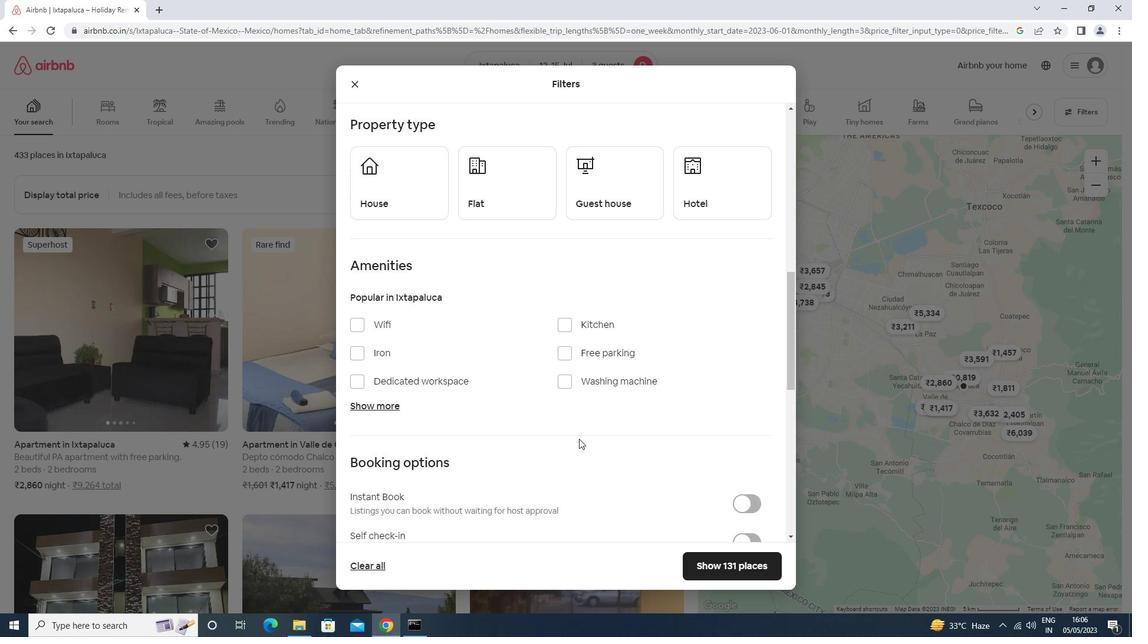 
Action: Mouse scrolled (597, 437) with delta (0, 0)
Screenshot: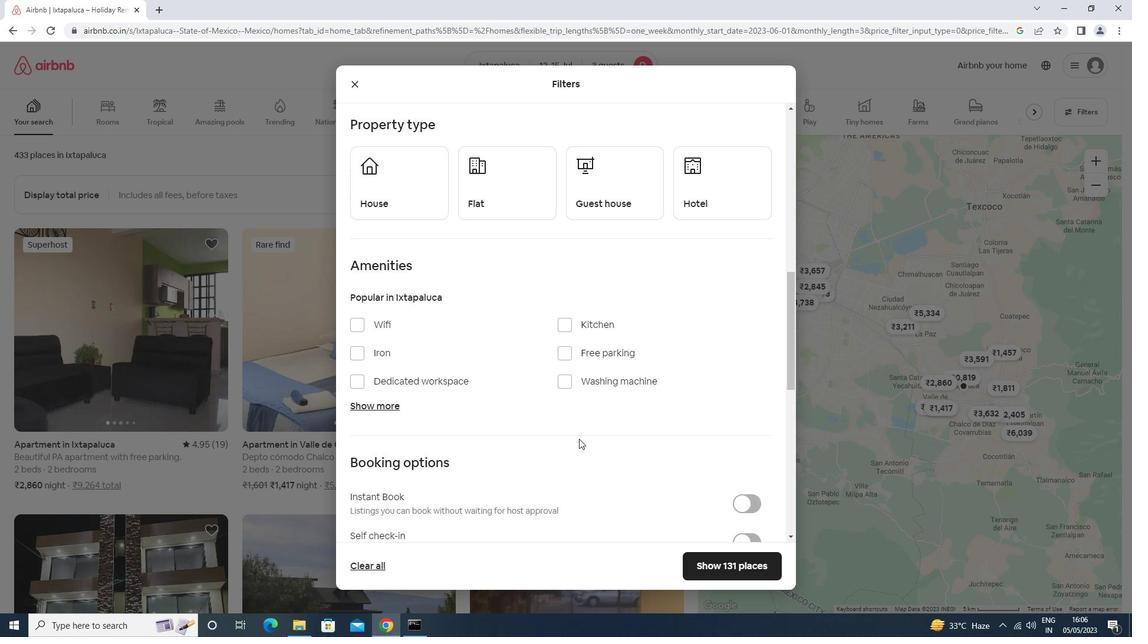 
Action: Mouse moved to (597, 438)
Screenshot: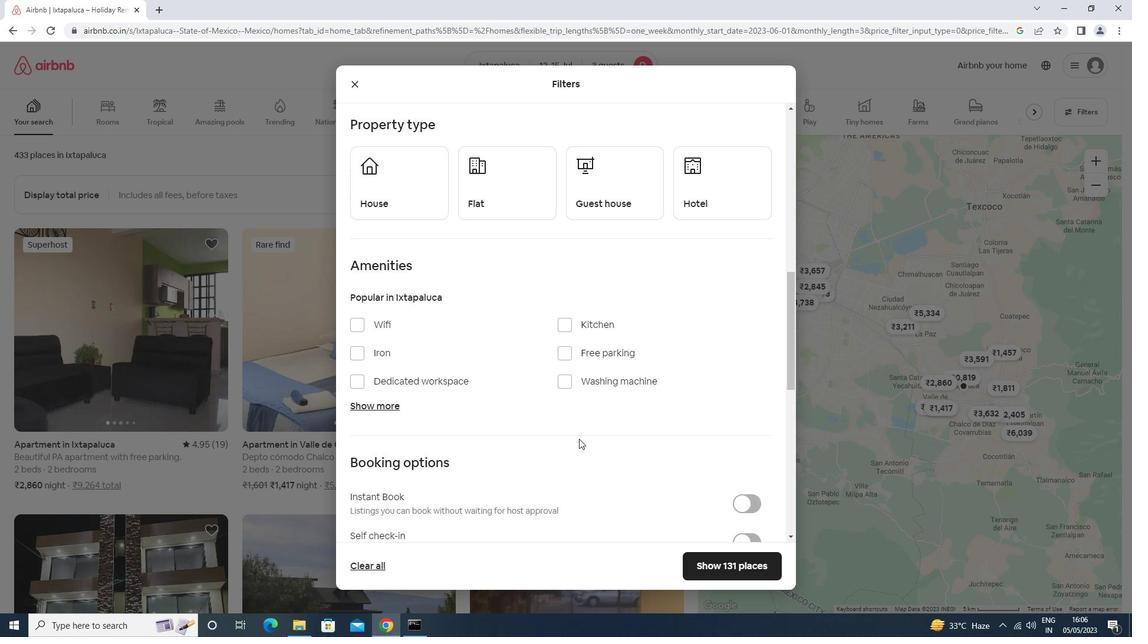 
Action: Mouse scrolled (597, 437) with delta (0, 0)
Screenshot: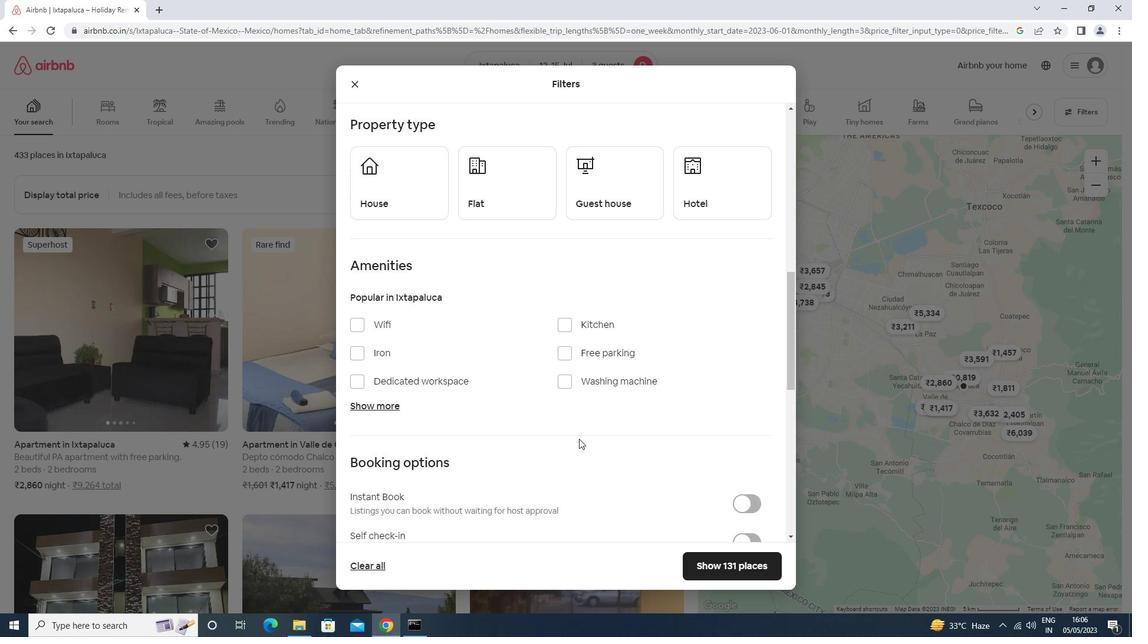 
Action: Mouse moved to (598, 438)
Screenshot: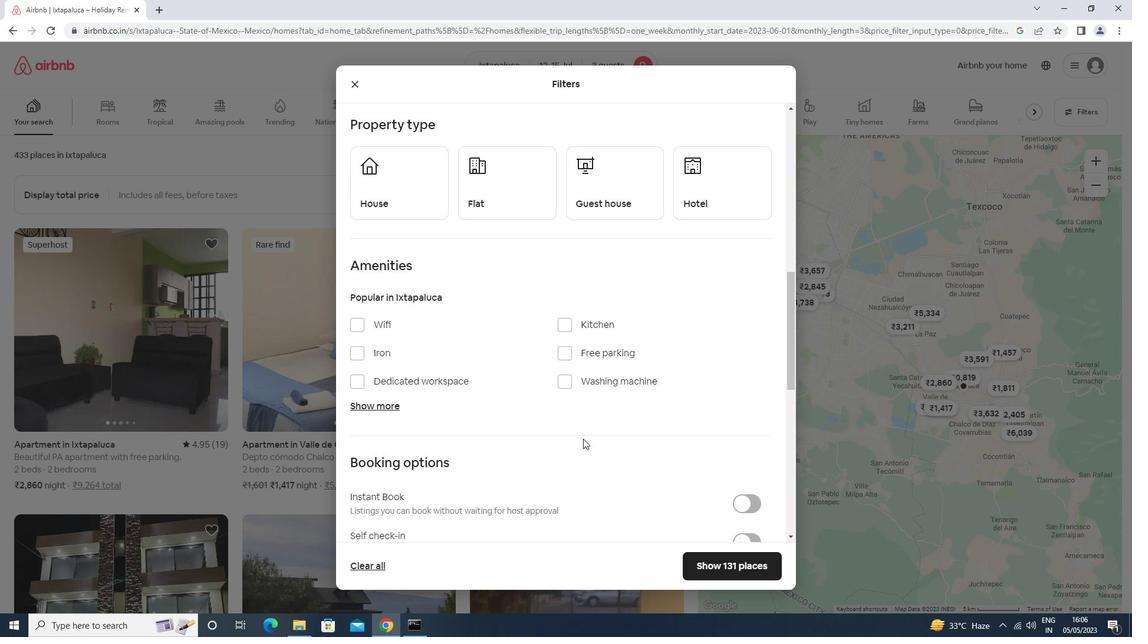 
Action: Mouse scrolled (598, 437) with delta (0, 0)
Screenshot: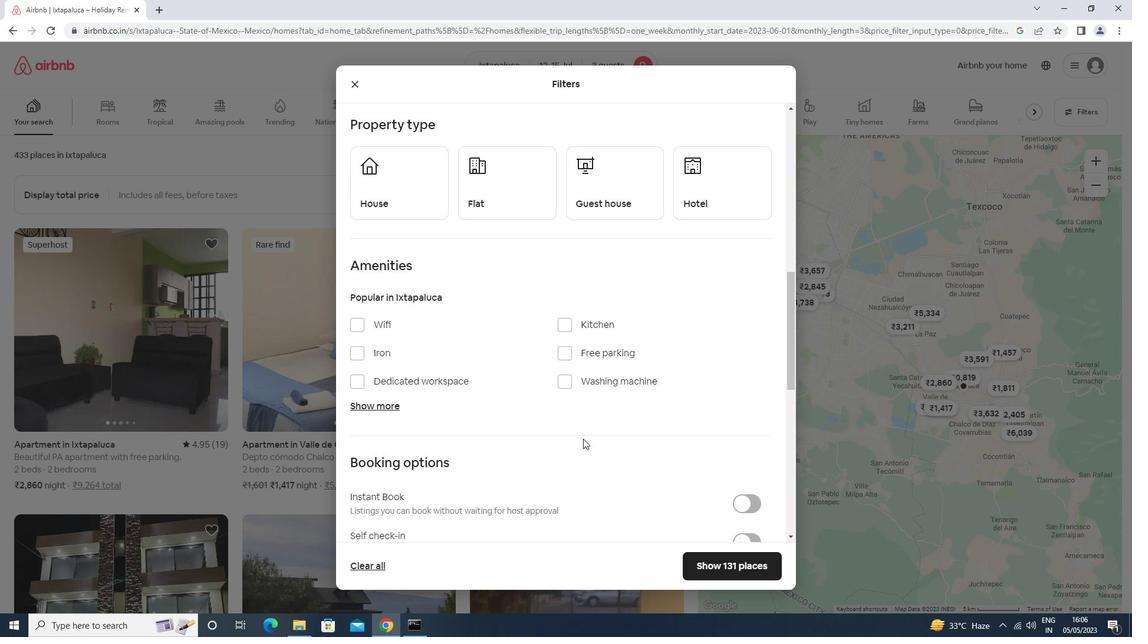 
Action: Mouse moved to (610, 438)
Screenshot: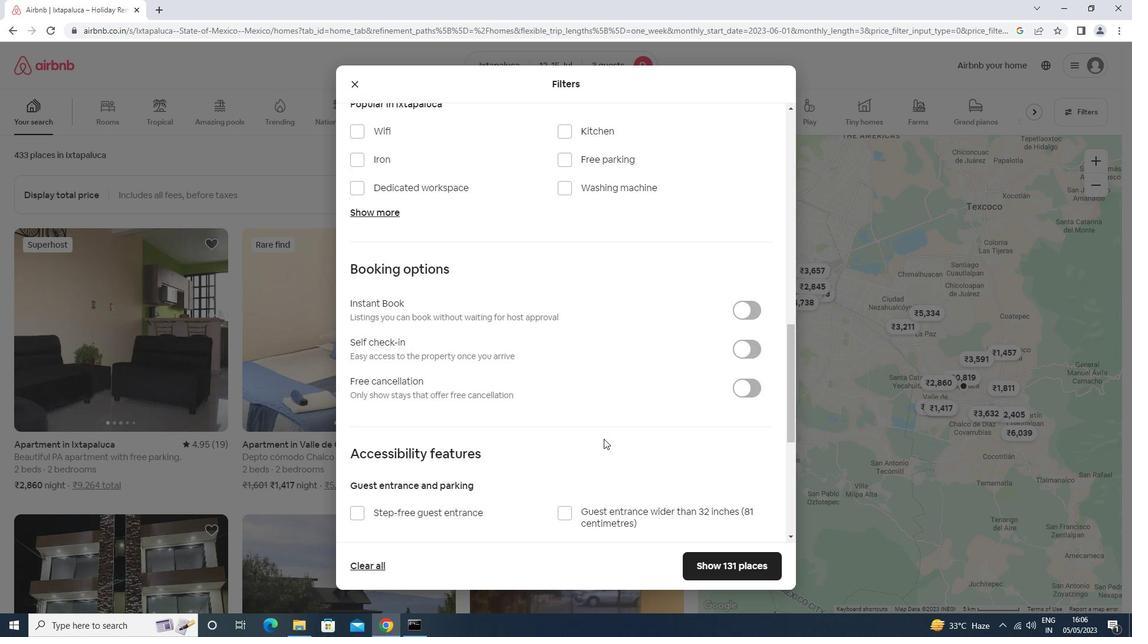 
Action: Mouse scrolled (610, 438) with delta (0, 0)
Screenshot: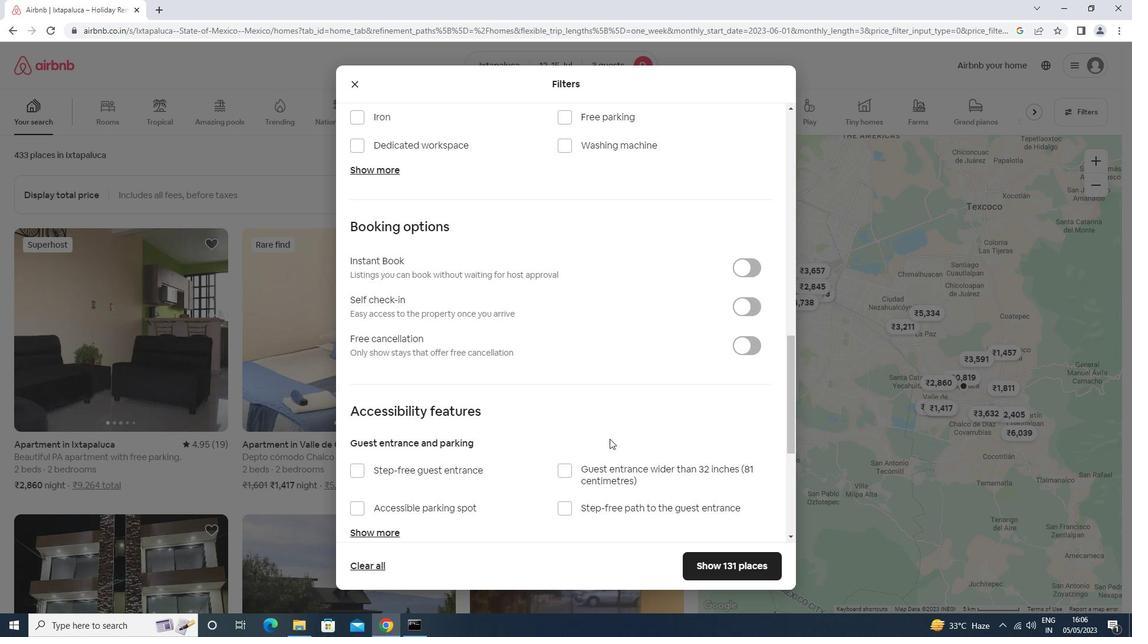 
Action: Mouse moved to (611, 438)
Screenshot: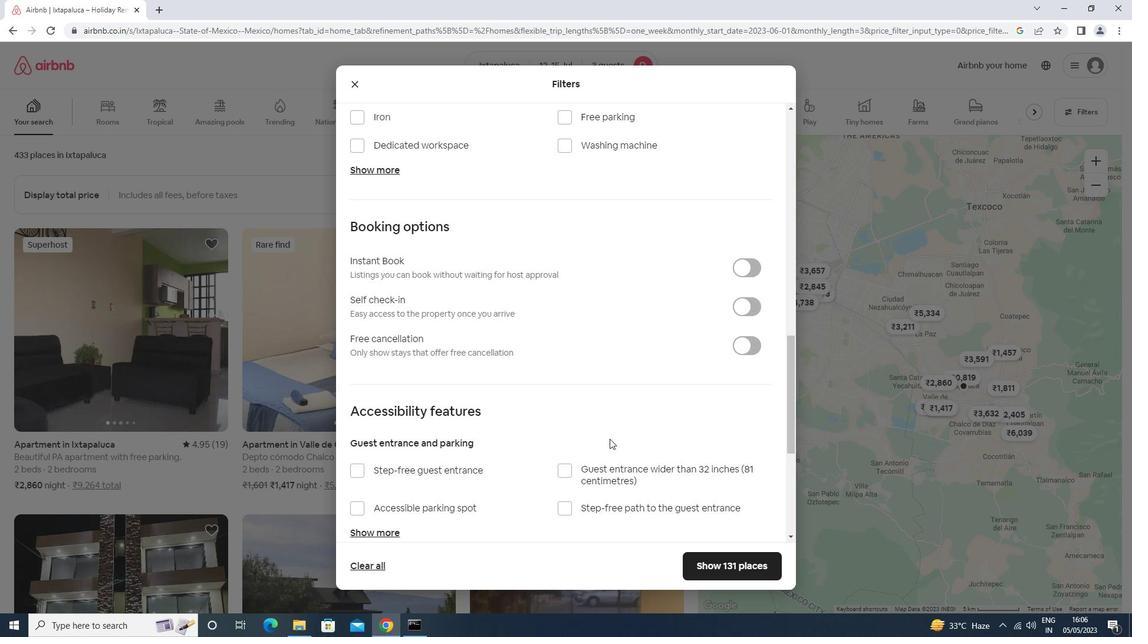 
Action: Mouse scrolled (611, 439) with delta (0, 0)
Screenshot: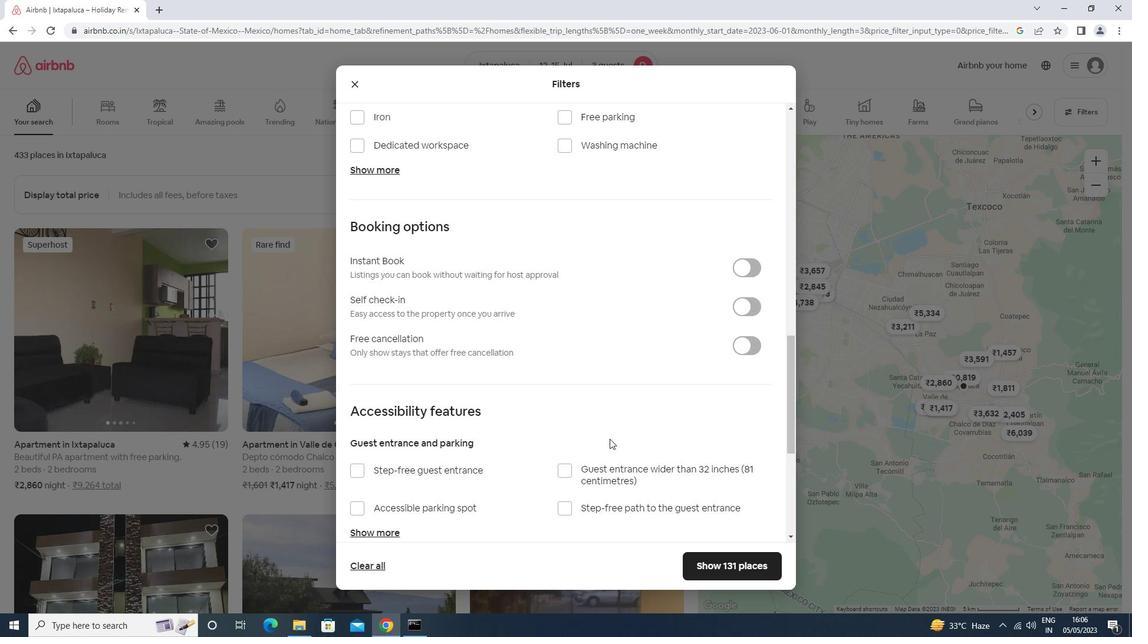 
Action: Mouse moved to (611, 438)
Screenshot: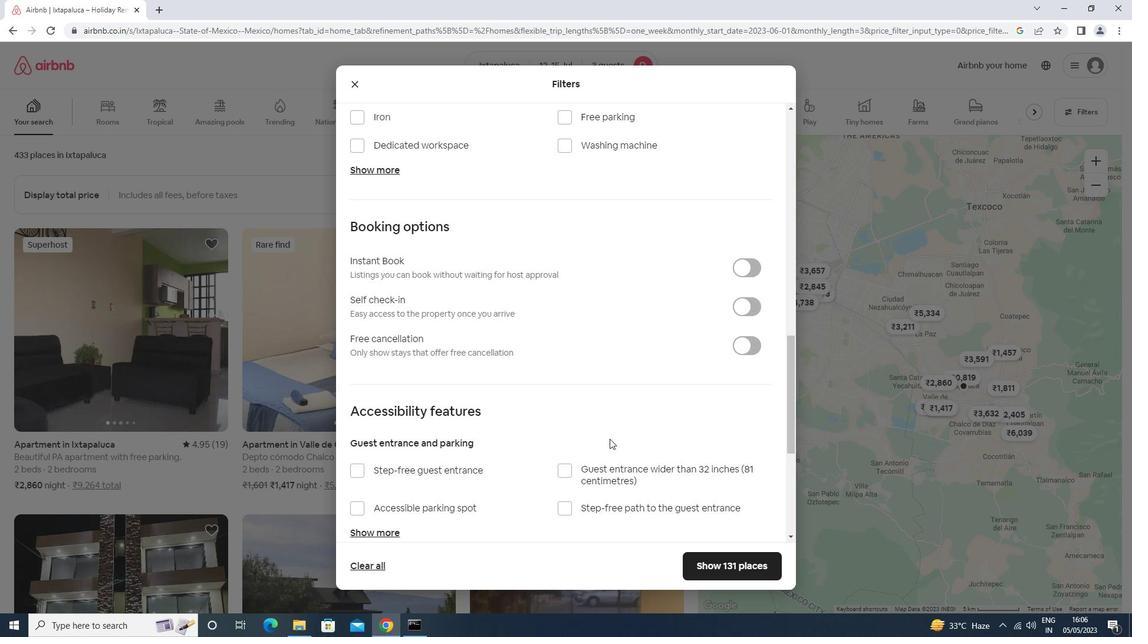 
Action: Mouse scrolled (611, 439) with delta (0, 0)
Screenshot: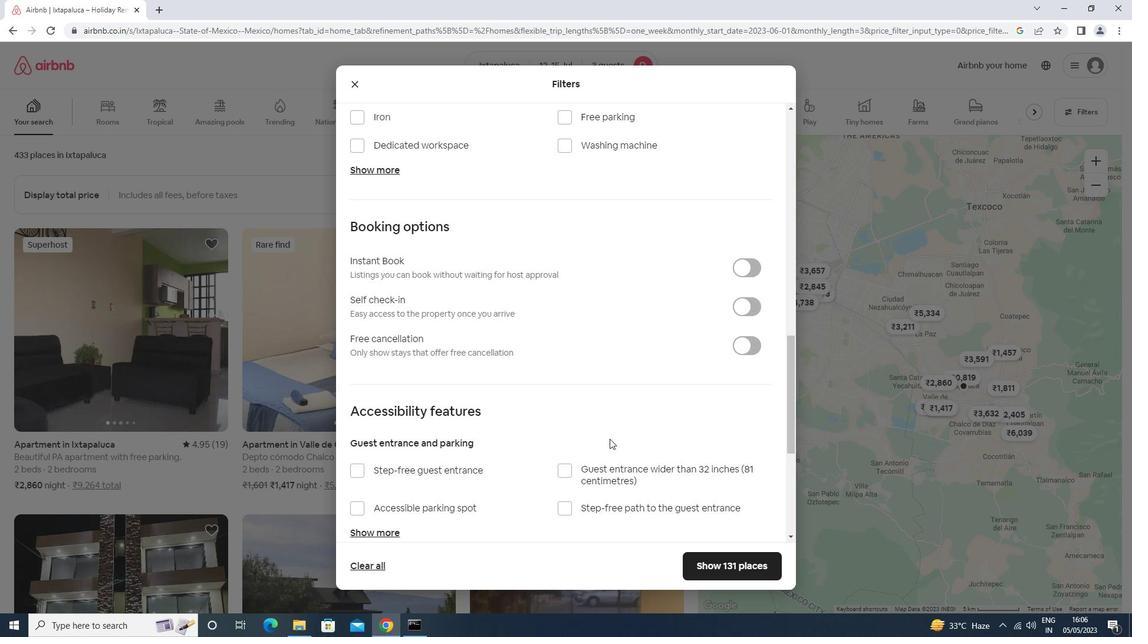 
Action: Mouse moved to (612, 438)
Screenshot: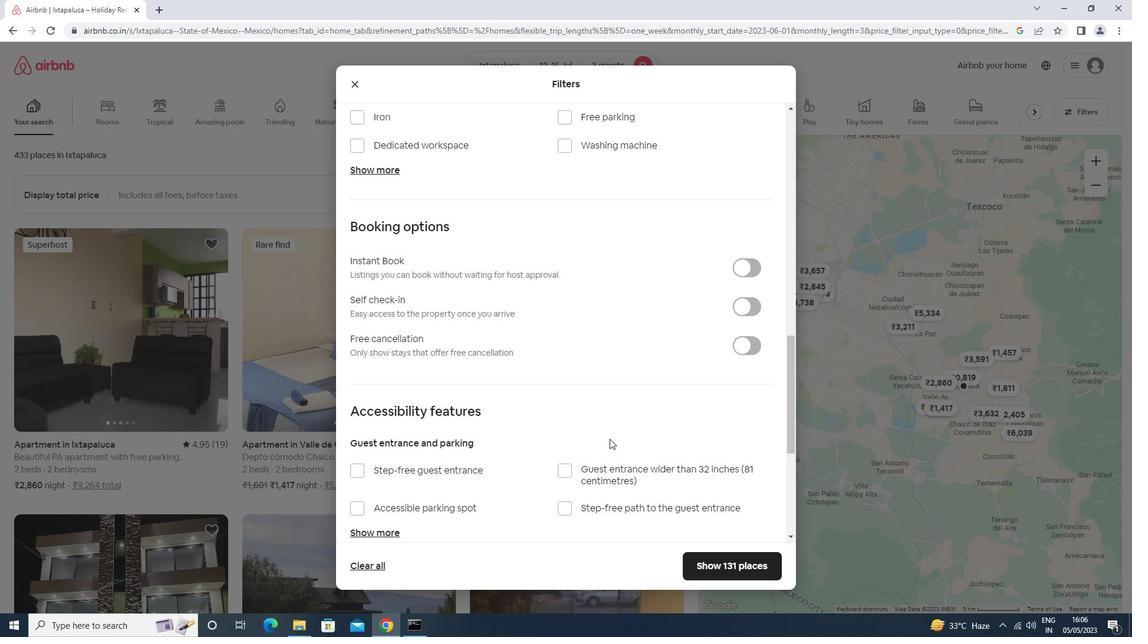 
Action: Mouse scrolled (612, 439) with delta (0, 0)
Screenshot: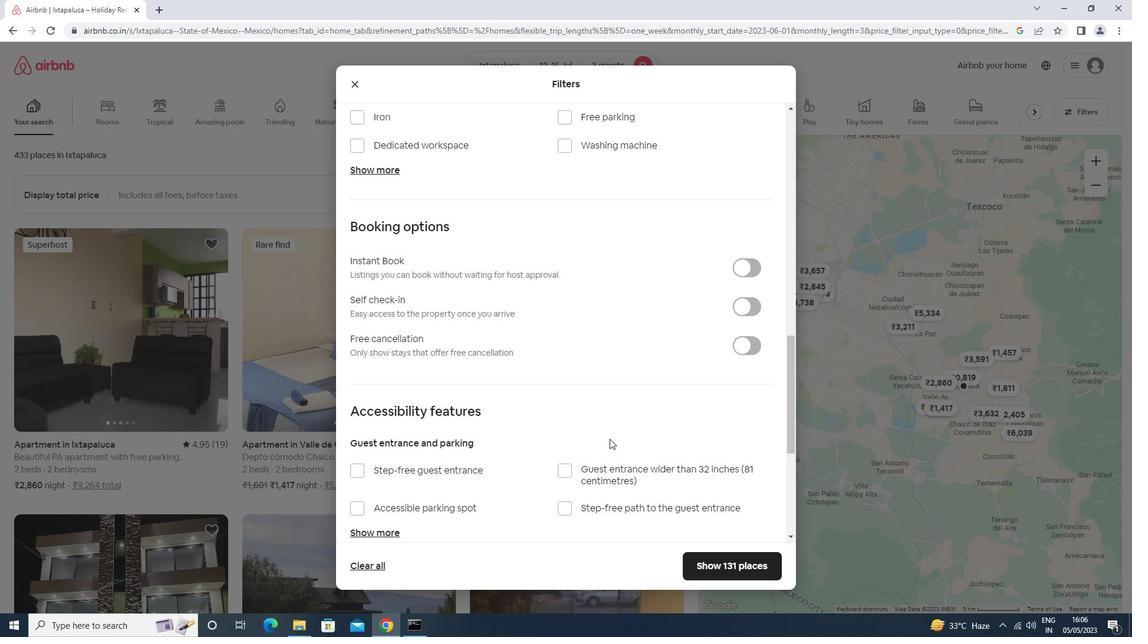 
Action: Mouse moved to (612, 438)
Screenshot: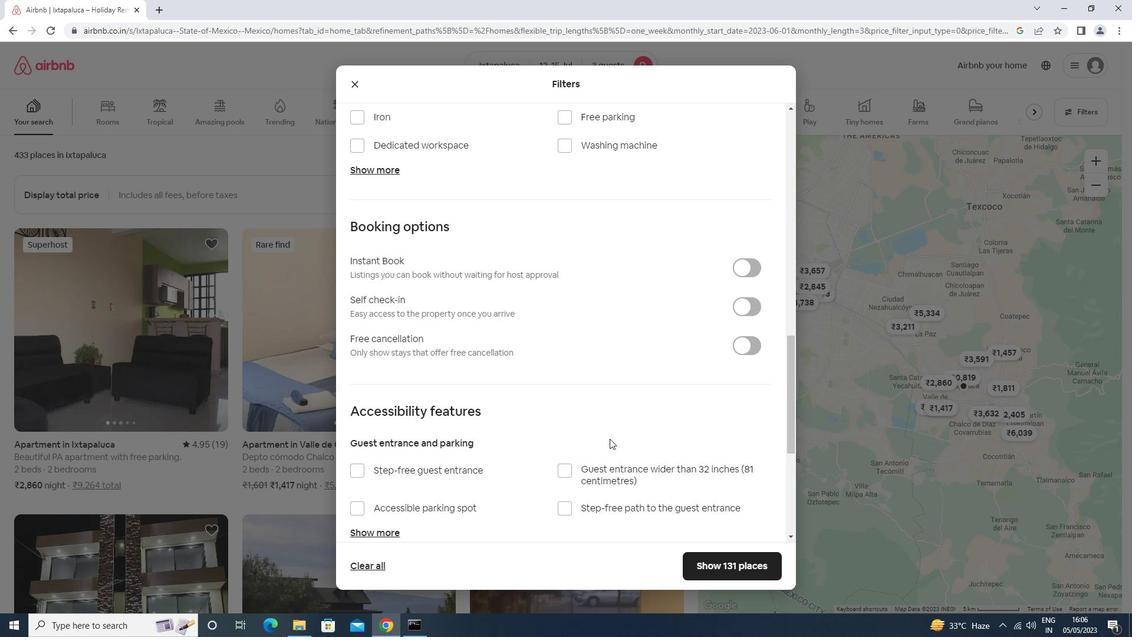 
Action: Mouse scrolled (612, 439) with delta (0, 0)
Screenshot: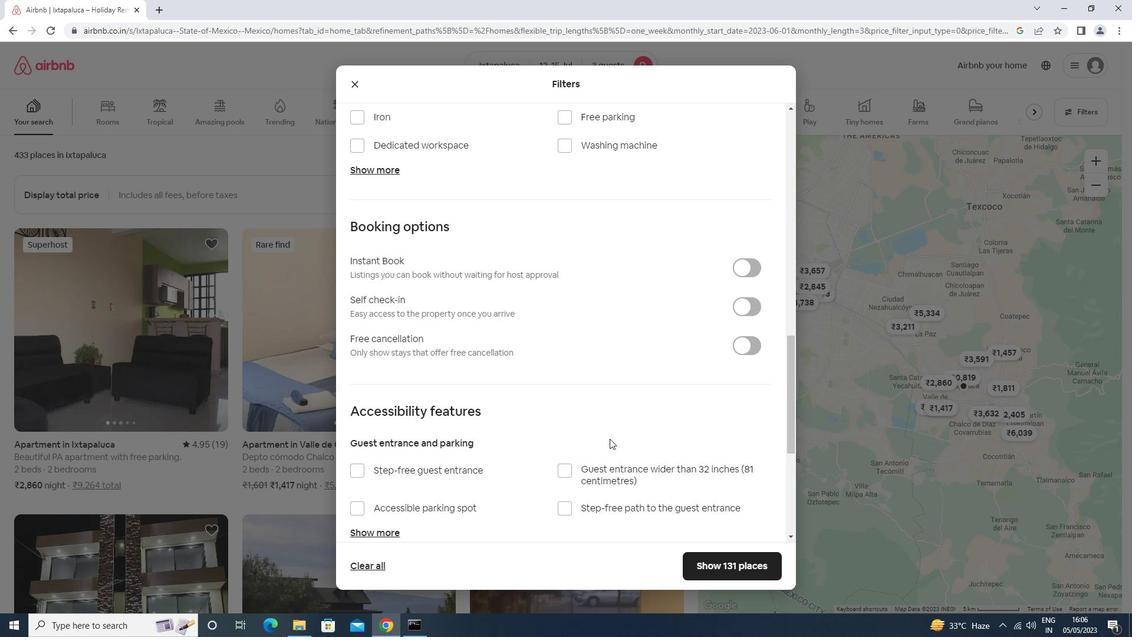 
Action: Mouse moved to (438, 123)
Screenshot: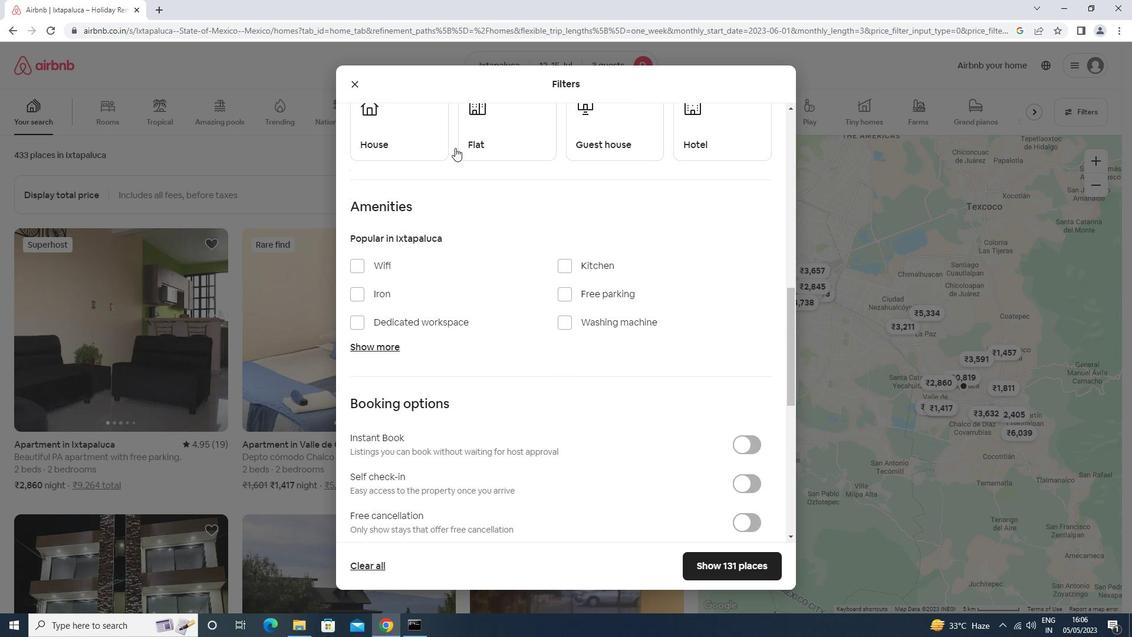 
Action: Mouse pressed left at (438, 123)
Screenshot: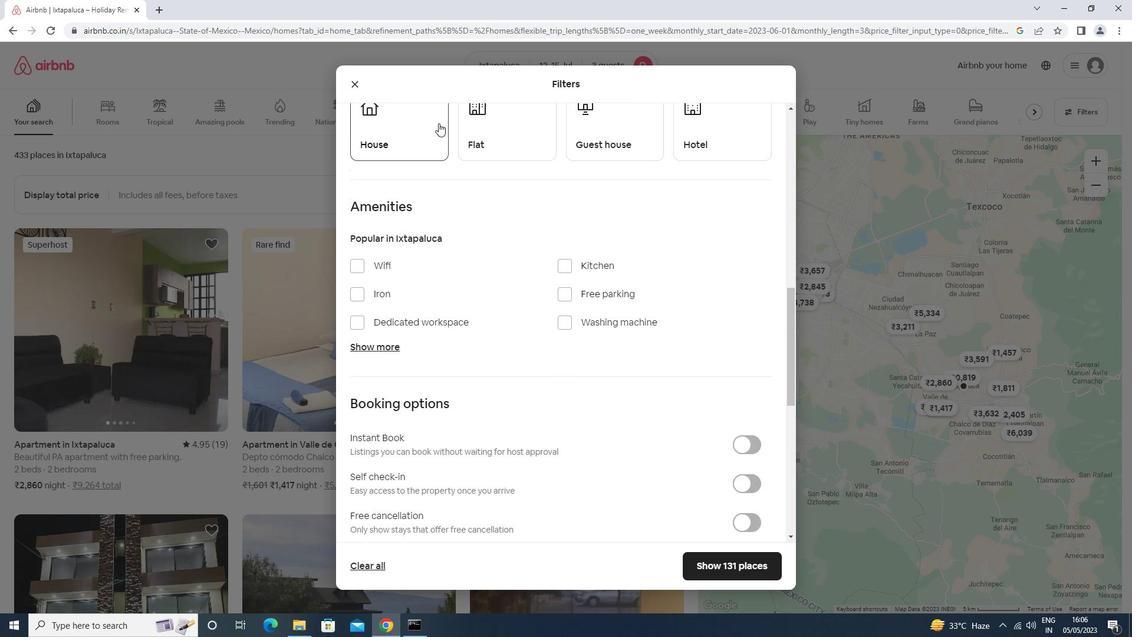 
Action: Mouse moved to (553, 149)
Screenshot: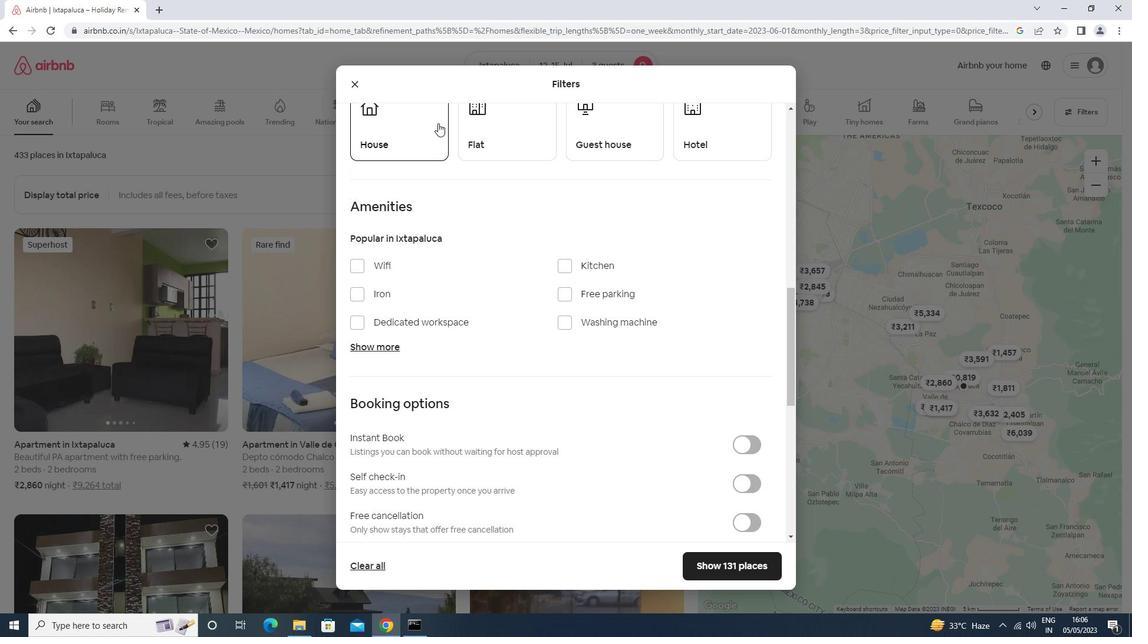 
Action: Mouse pressed left at (553, 149)
Screenshot: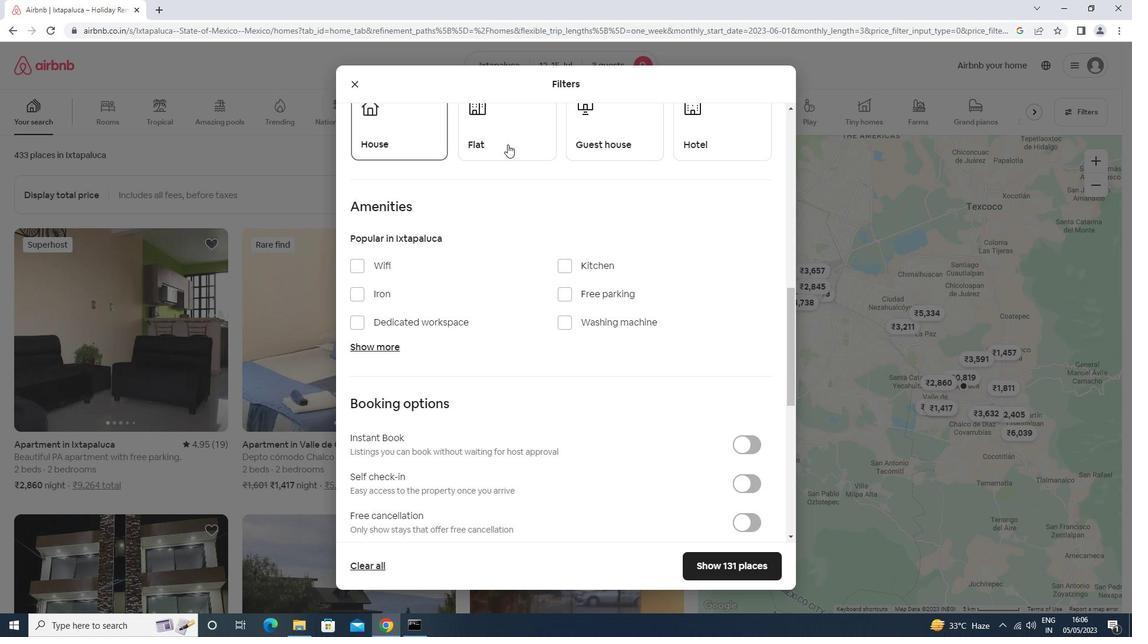 
Action: Mouse moved to (604, 142)
Screenshot: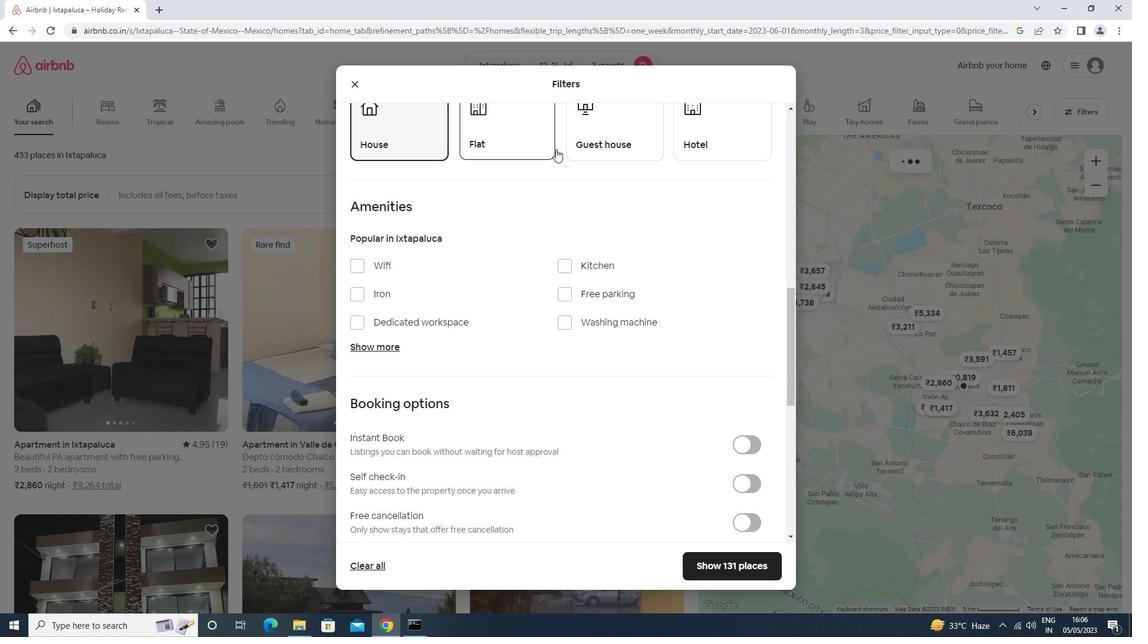
Action: Mouse pressed left at (604, 142)
Screenshot: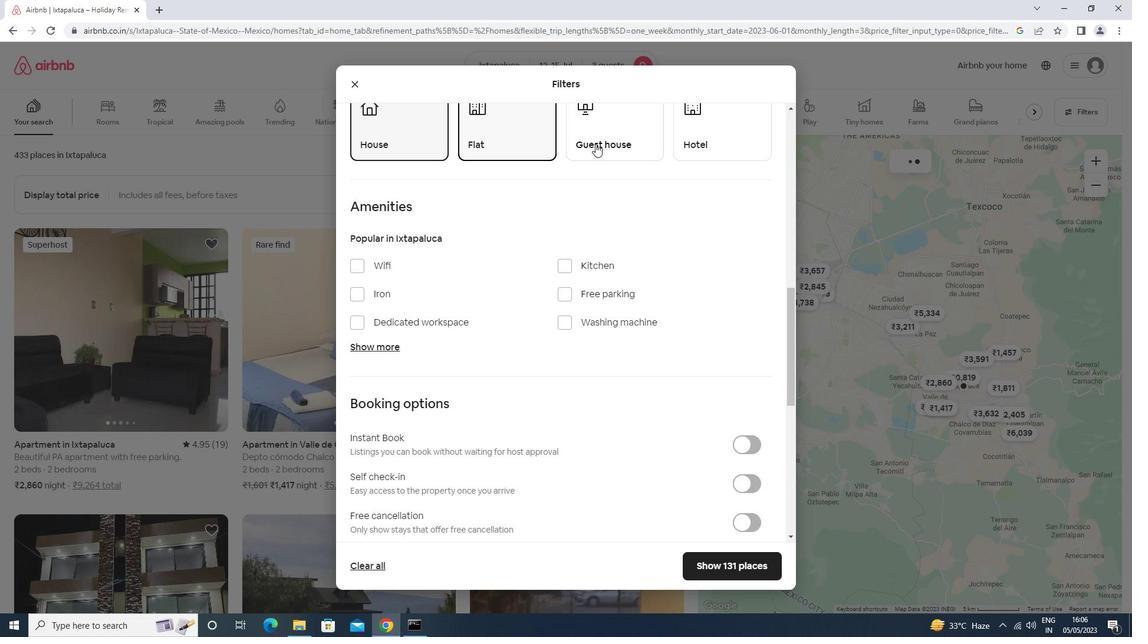 
Action: Mouse moved to (596, 152)
Screenshot: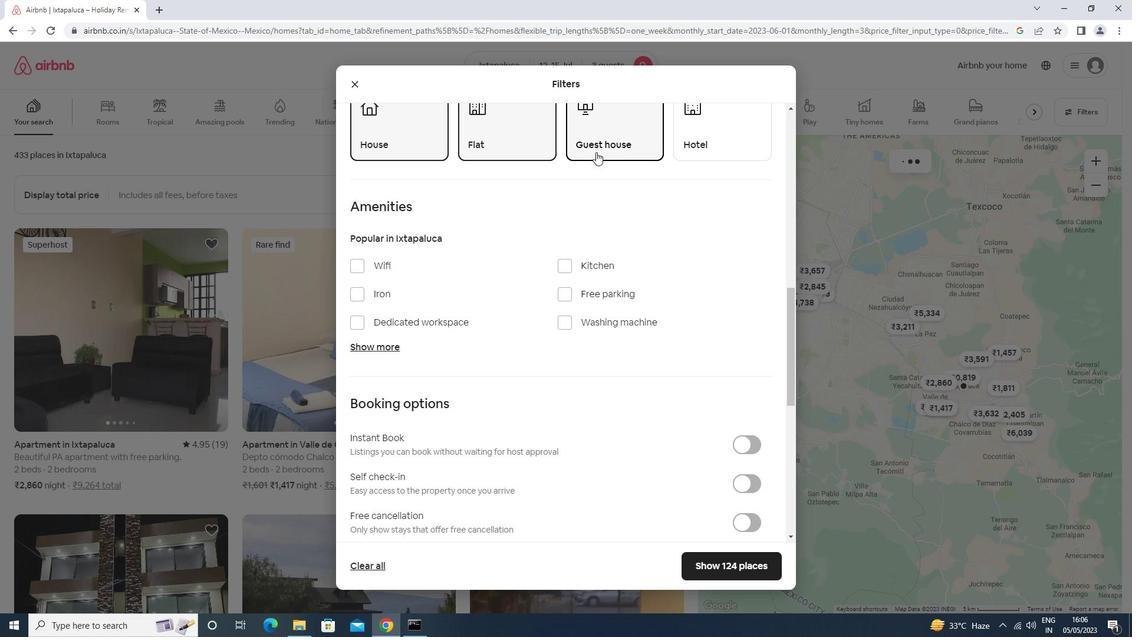 
Action: Mouse scrolled (596, 151) with delta (0, 0)
Screenshot: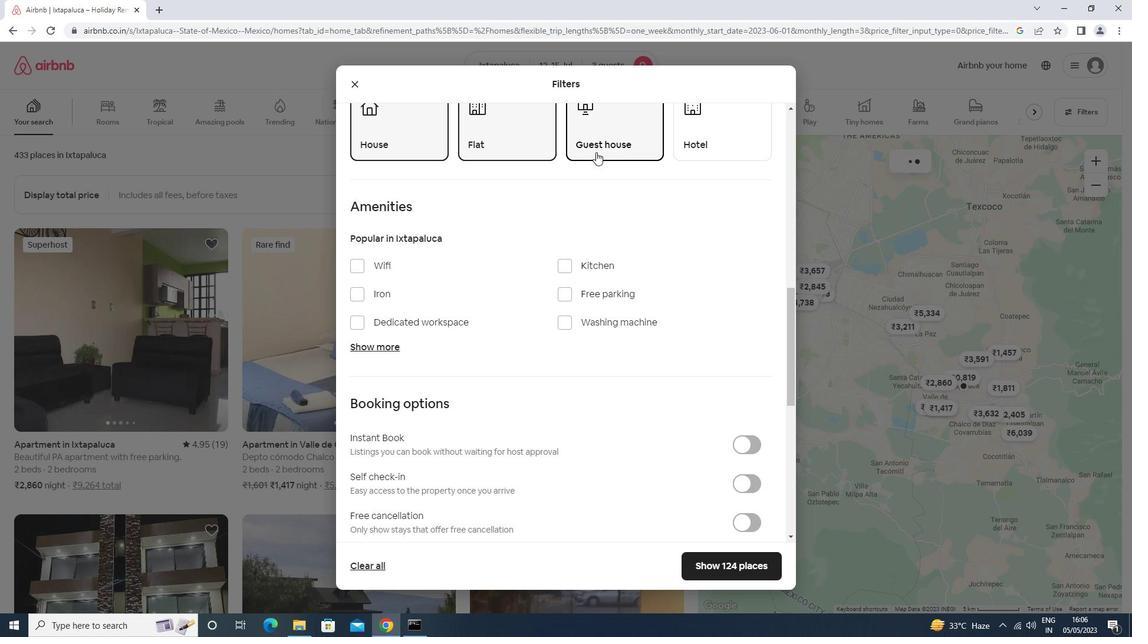 
Action: Mouse scrolled (596, 151) with delta (0, 0)
Screenshot: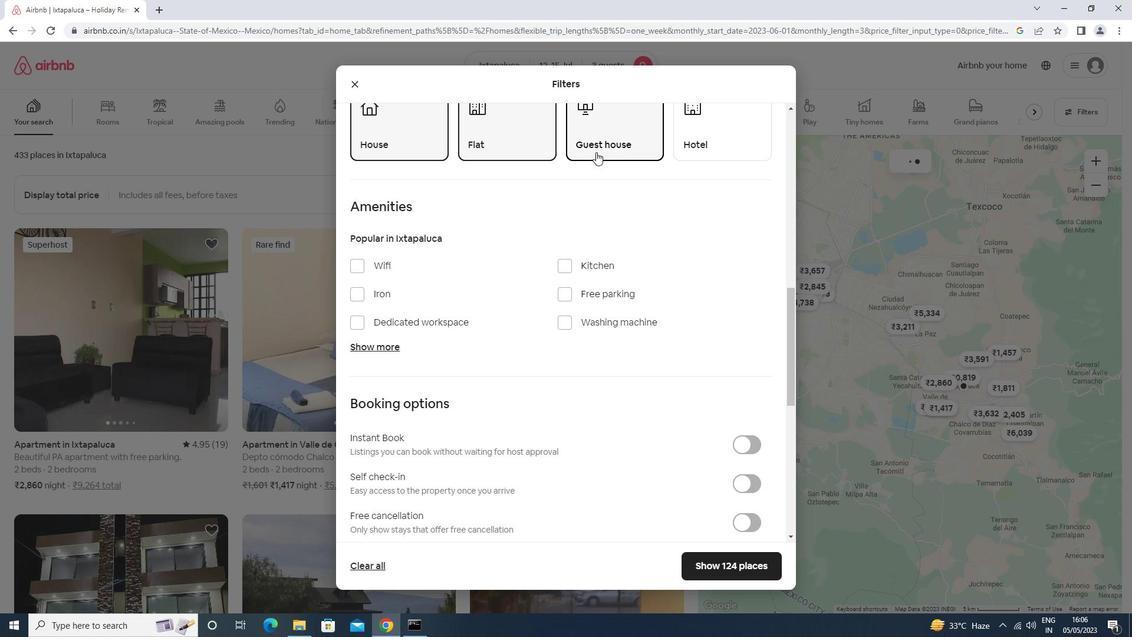 
Action: Mouse scrolled (596, 151) with delta (0, 0)
Screenshot: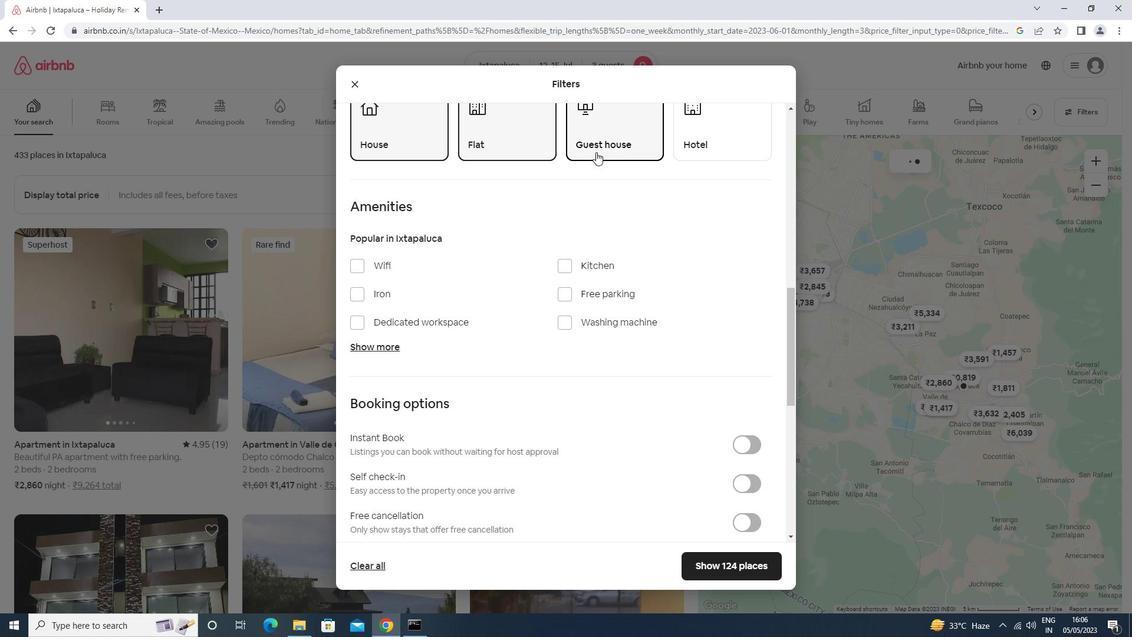 
Action: Mouse scrolled (596, 151) with delta (0, 0)
Screenshot: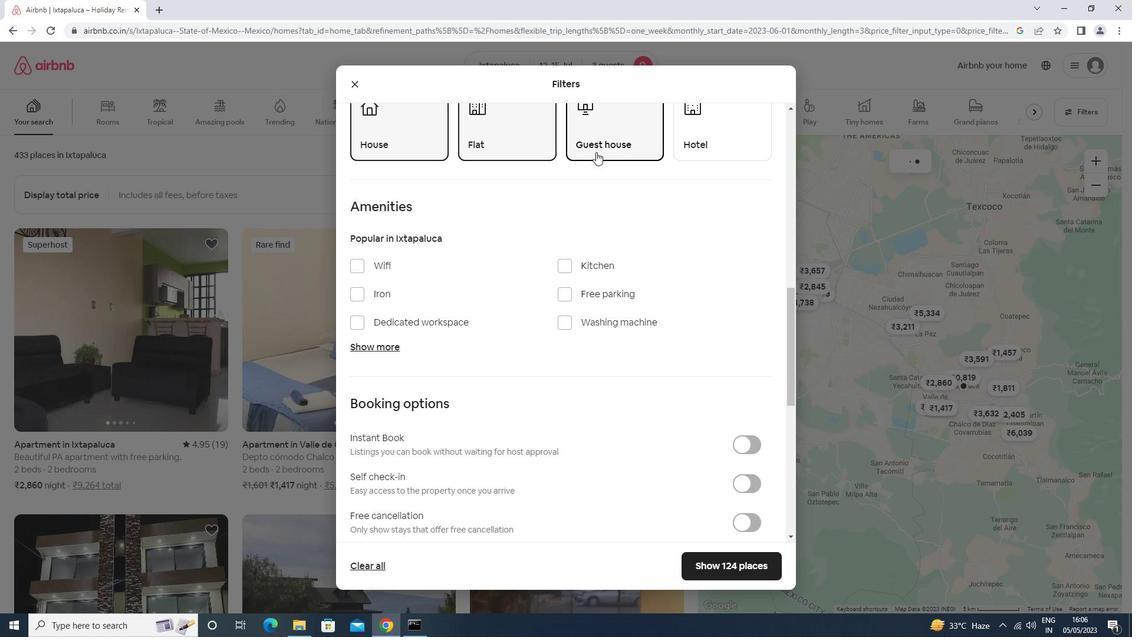 
Action: Mouse moved to (741, 240)
Screenshot: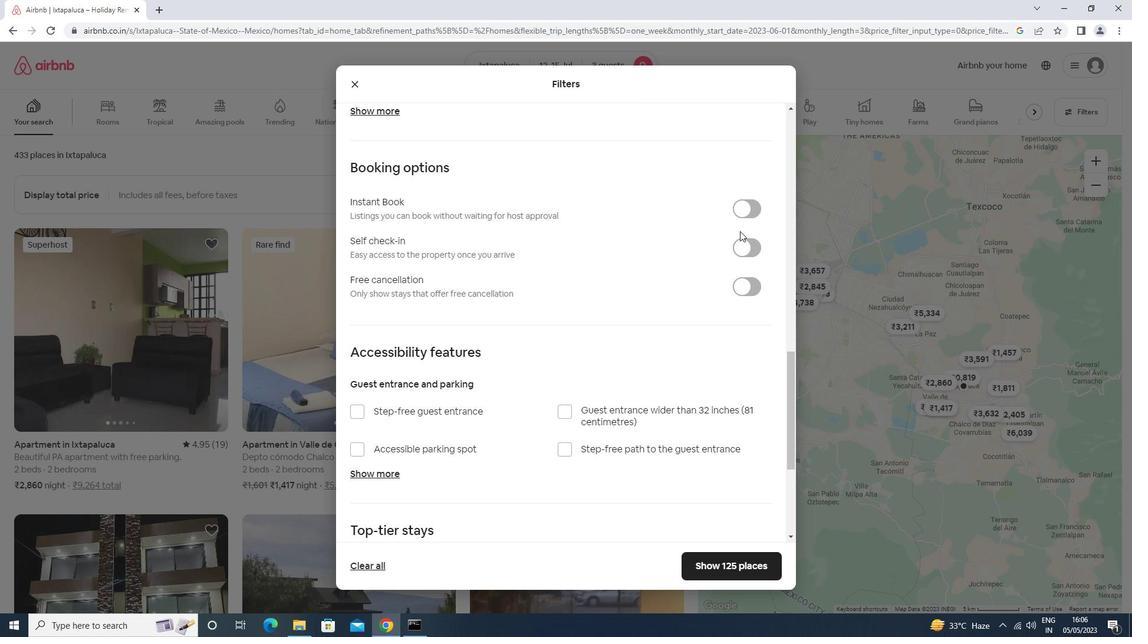 
Action: Mouse pressed left at (741, 240)
Screenshot: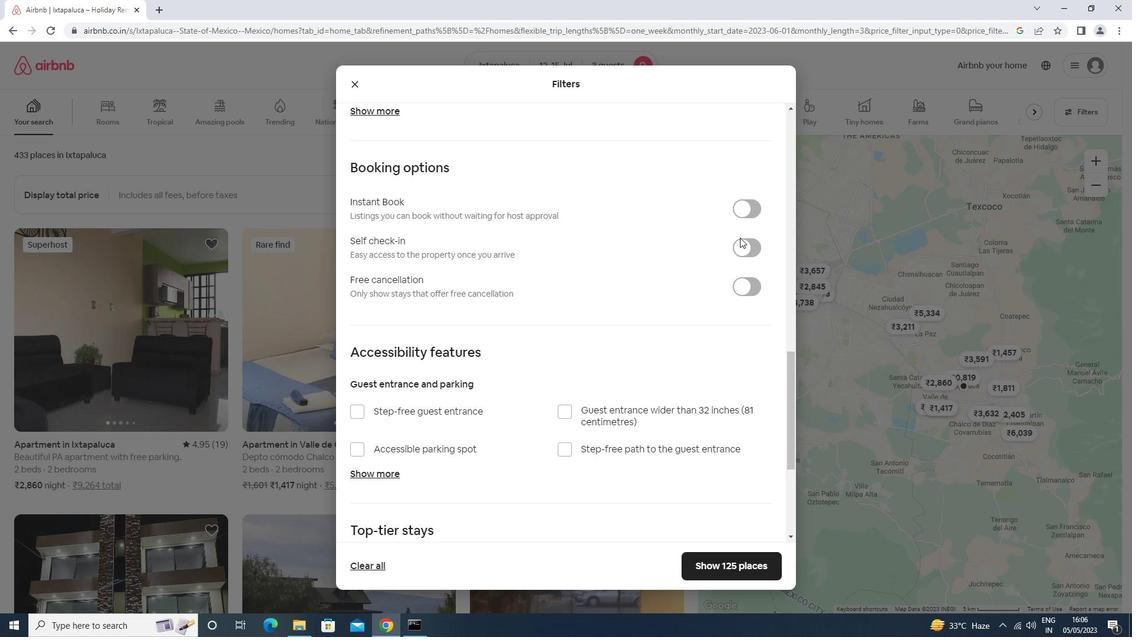 
Action: Mouse moved to (645, 276)
Screenshot: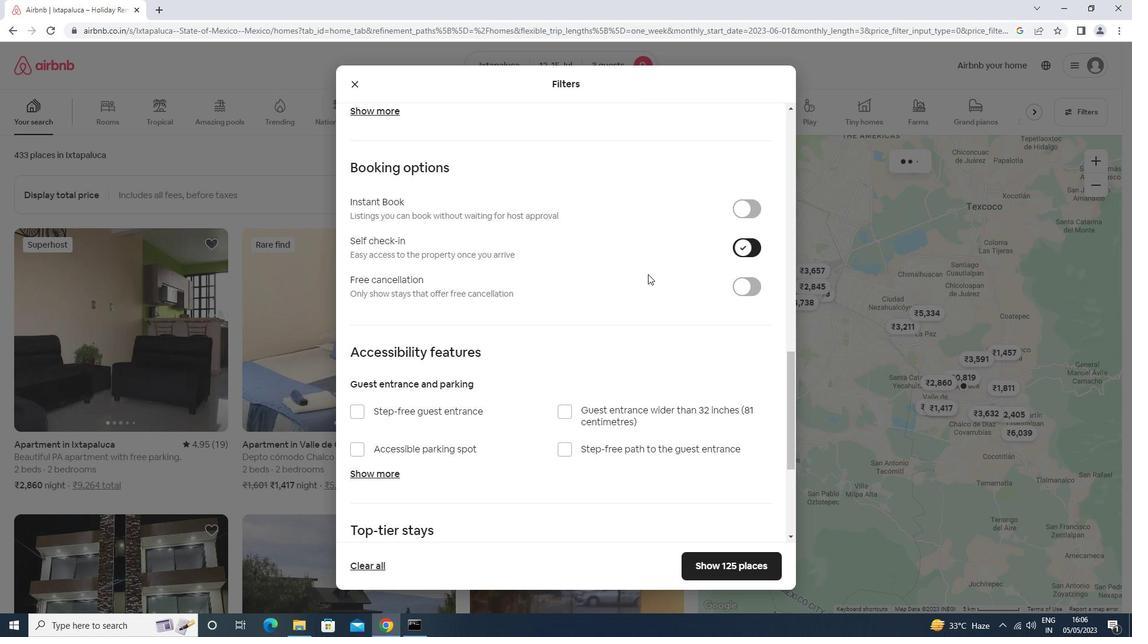 
Action: Mouse scrolled (645, 275) with delta (0, 0)
Screenshot: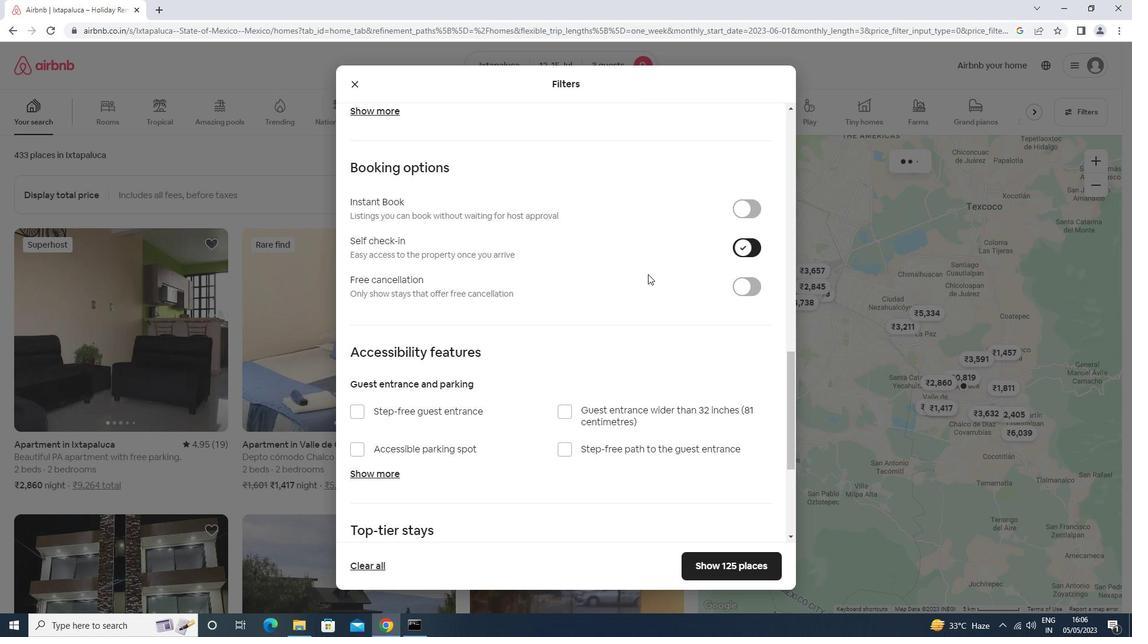 
Action: Mouse scrolled (645, 275) with delta (0, 0)
Screenshot: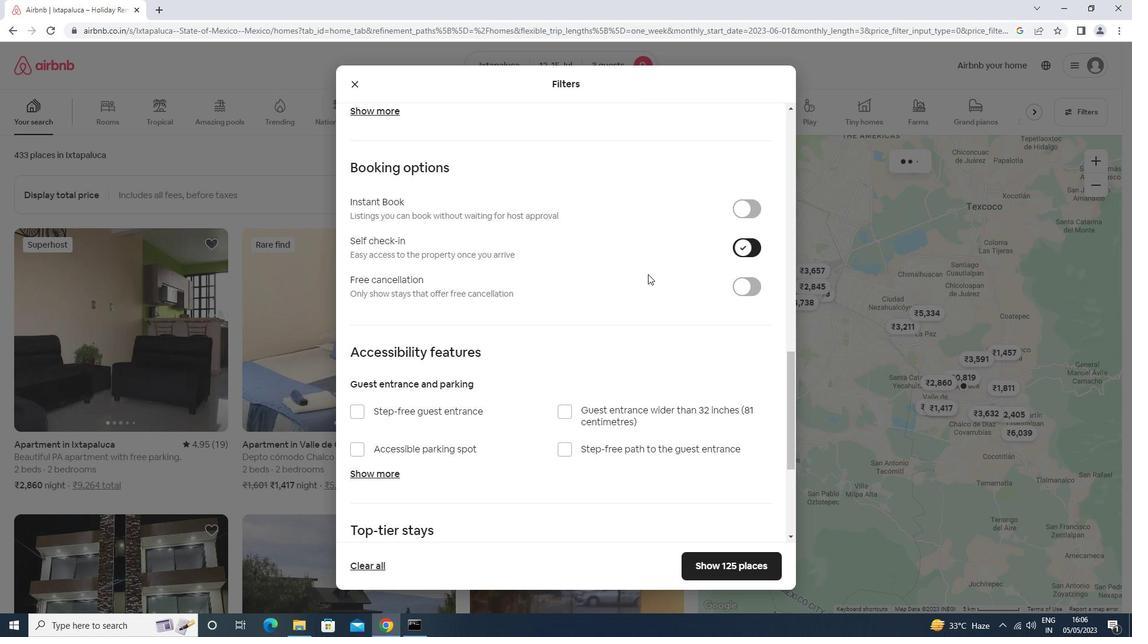 
Action: Mouse scrolled (645, 275) with delta (0, 0)
Screenshot: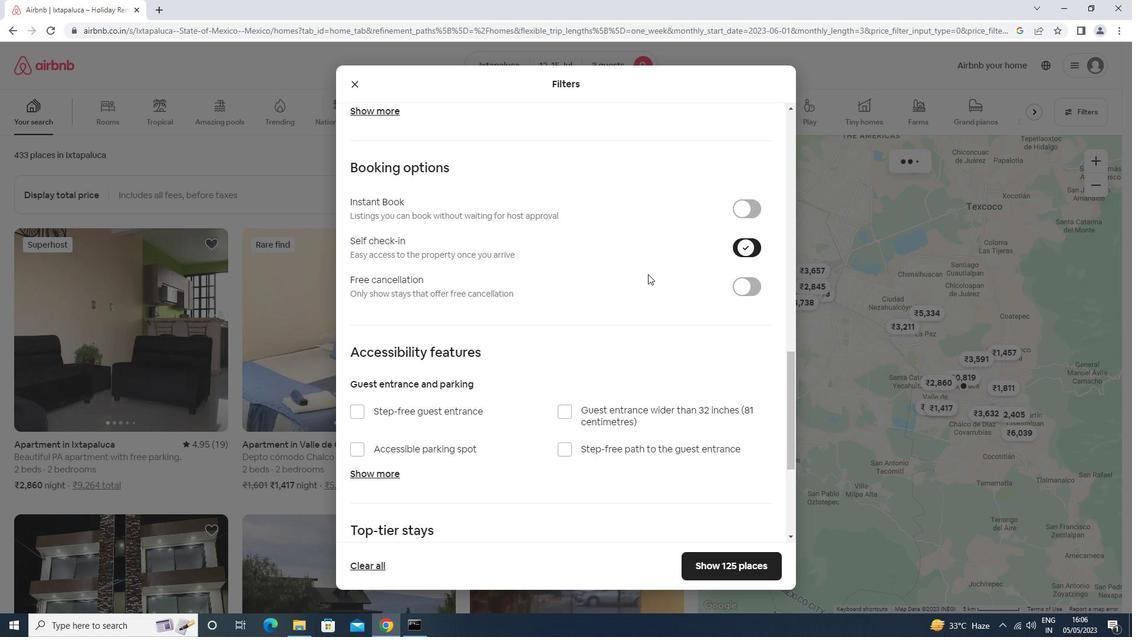 
Action: Mouse scrolled (645, 275) with delta (0, 0)
Screenshot: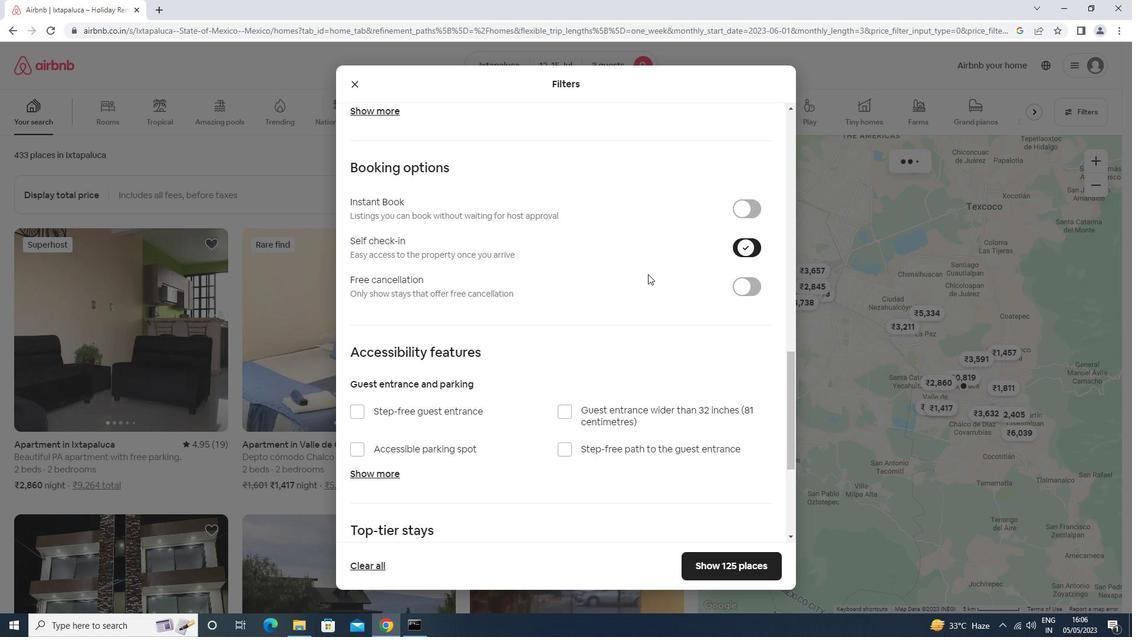 
Action: Mouse scrolled (645, 275) with delta (0, 0)
Screenshot: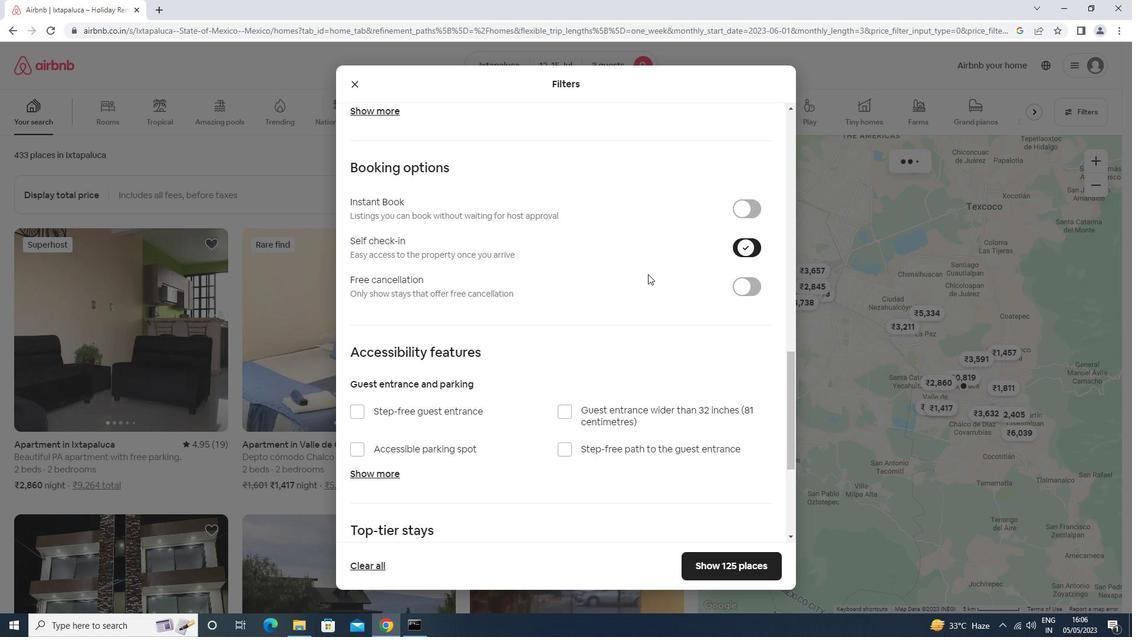 
Action: Mouse moved to (389, 459)
Screenshot: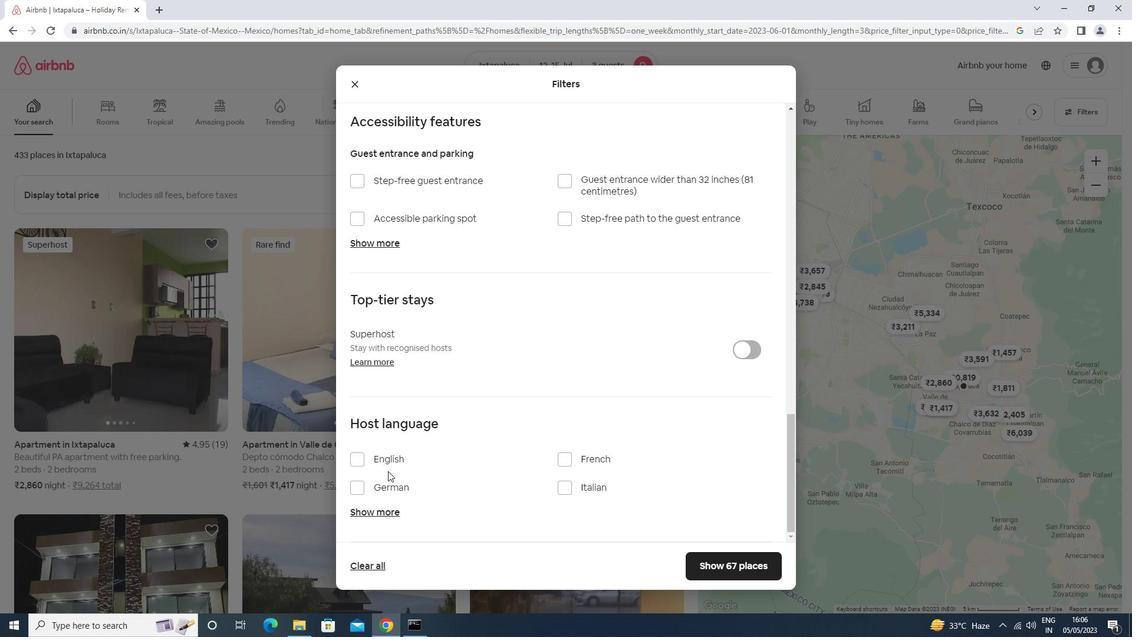 
Action: Mouse pressed left at (389, 459)
Screenshot: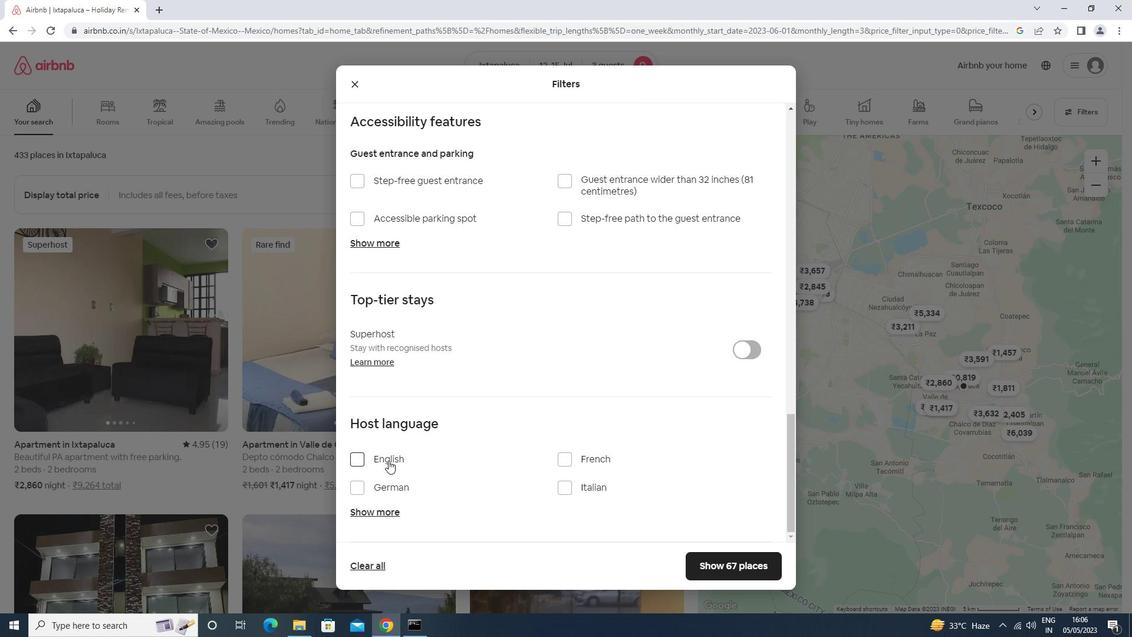 
Action: Mouse moved to (735, 564)
Screenshot: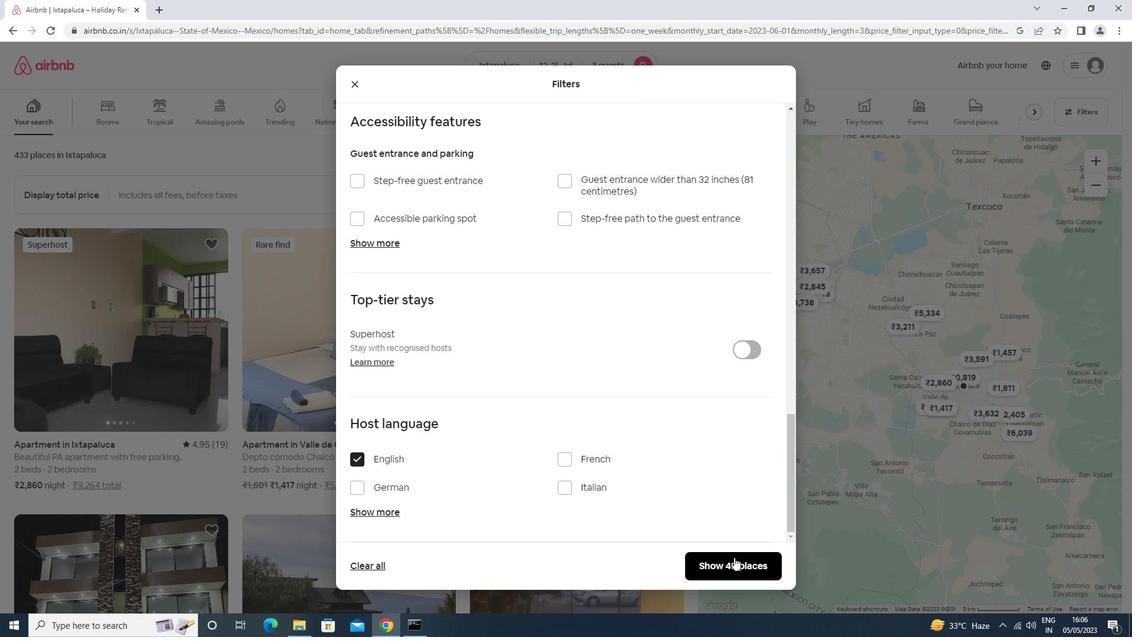 
Action: Mouse pressed left at (735, 564)
Screenshot: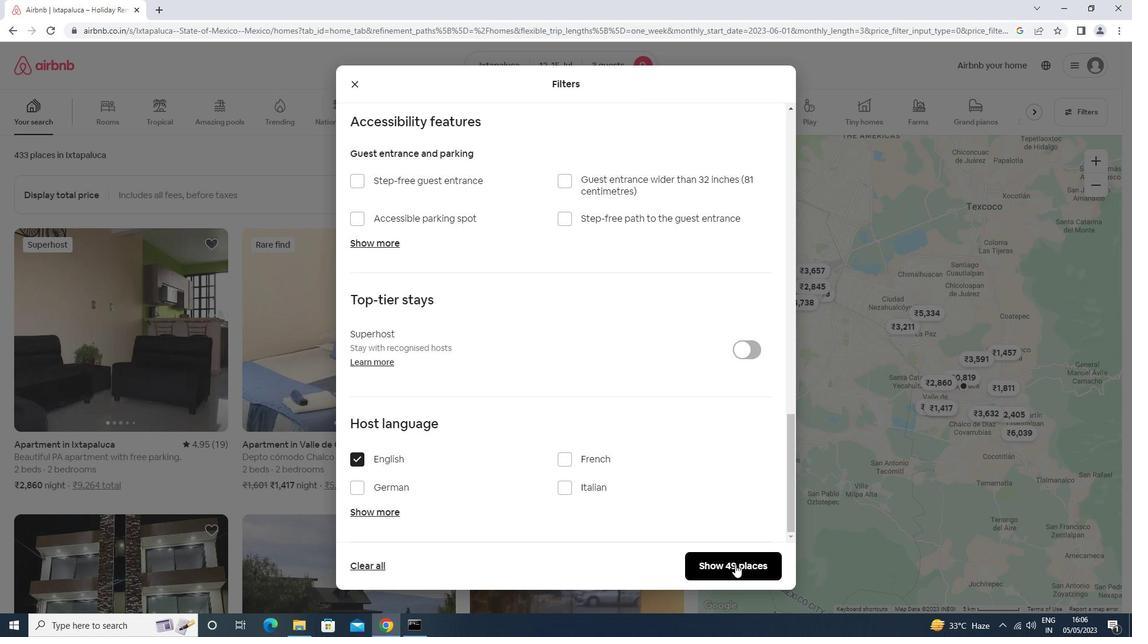 
Action: Mouse moved to (734, 561)
Screenshot: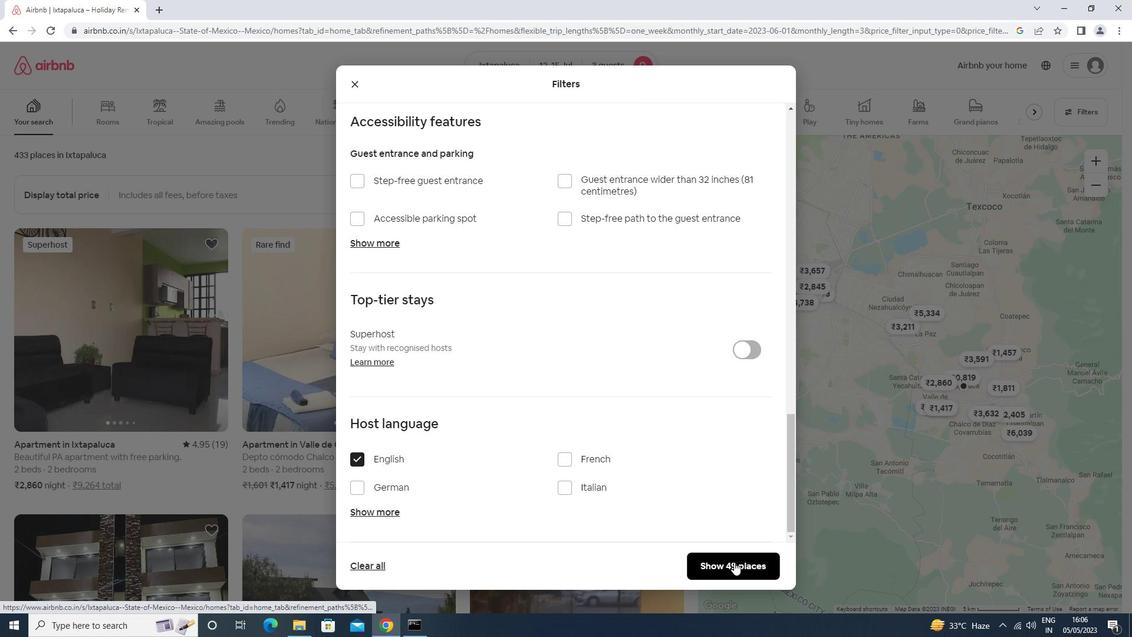 
